 Task: Search one way flight ticket for 5 adults, 2 children, 1 infant in seat and 2 infants on lap in economy from Melbourne: Melbourne Orlando International Airport to Sheridan: Sheridan County Airport on 8-6-2023. Choice of flights is Frontier. Number of bags: 6 checked bags. Price is upto 77000. Outbound departure time preference is 21:15.
Action: Mouse moved to (207, 293)
Screenshot: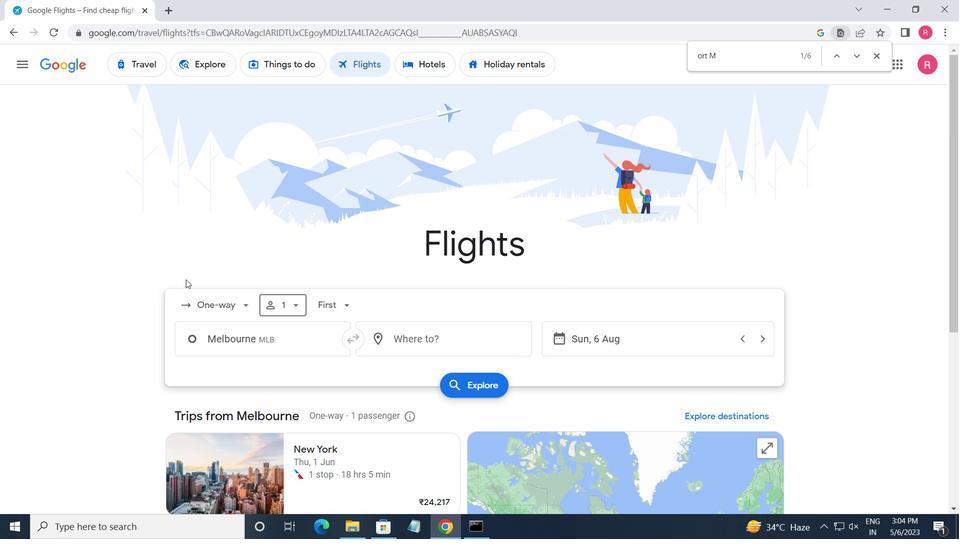 
Action: Mouse pressed left at (207, 293)
Screenshot: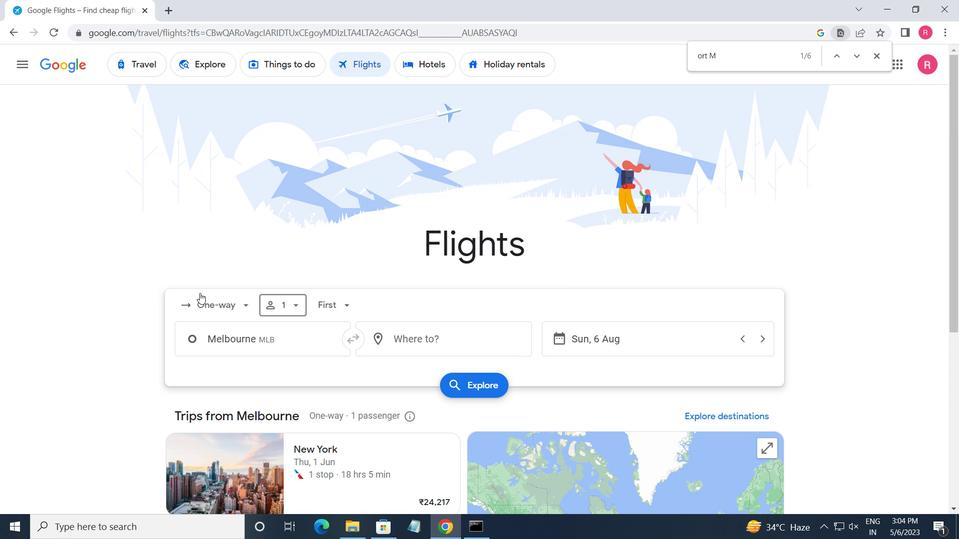 
Action: Mouse moved to (236, 364)
Screenshot: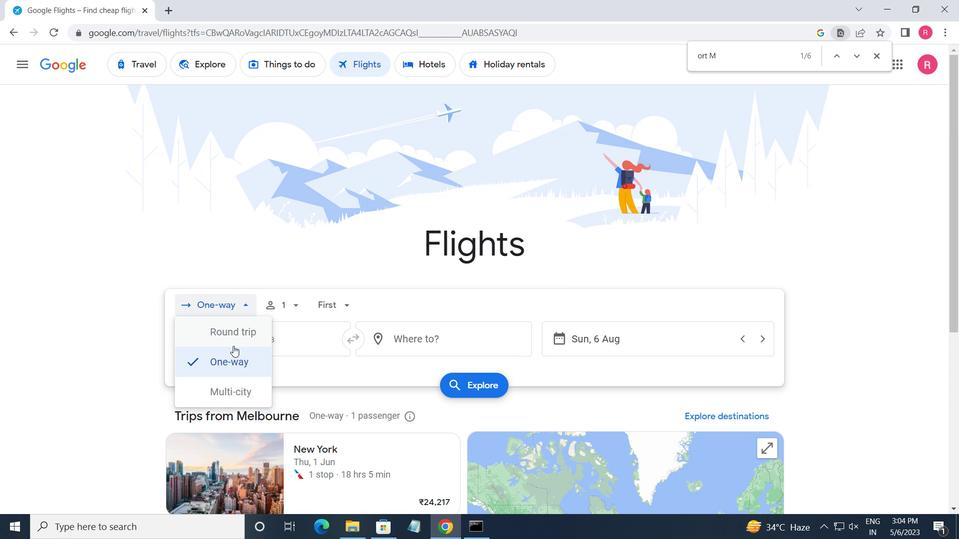 
Action: Mouse pressed left at (236, 364)
Screenshot: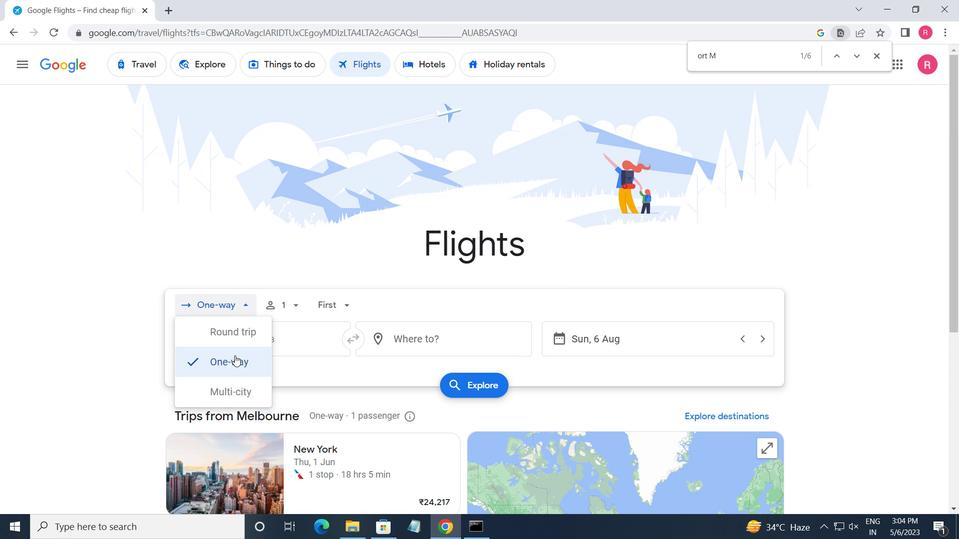 
Action: Mouse moved to (277, 310)
Screenshot: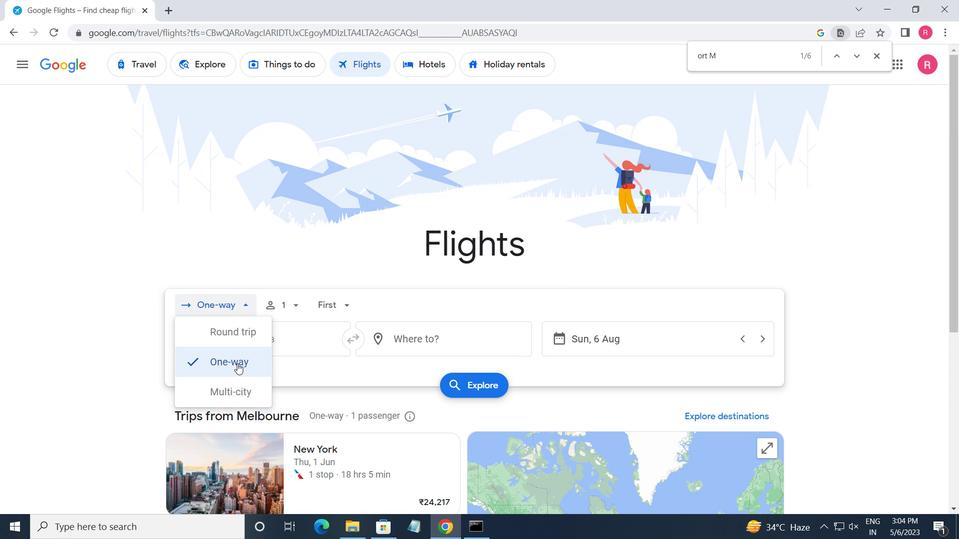 
Action: Mouse pressed left at (277, 310)
Screenshot: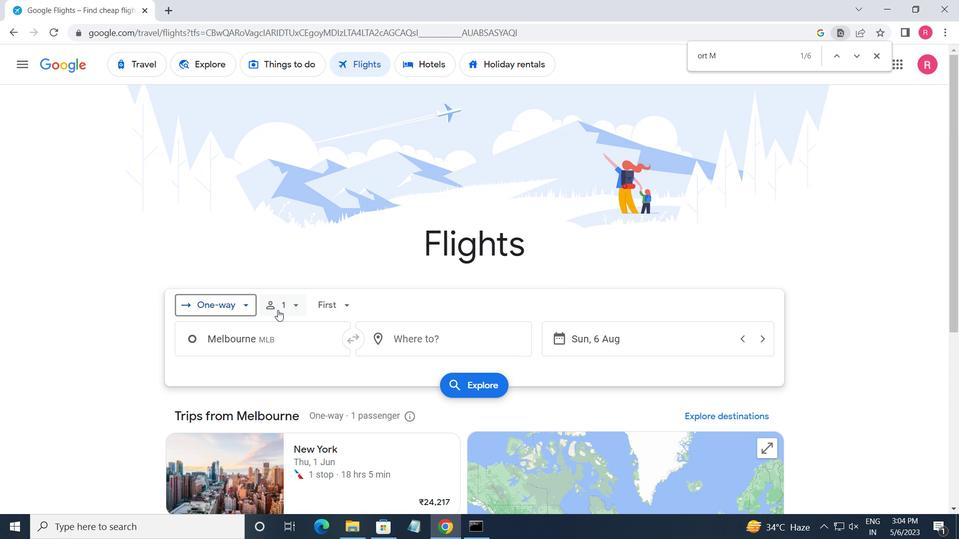 
Action: Mouse moved to (386, 333)
Screenshot: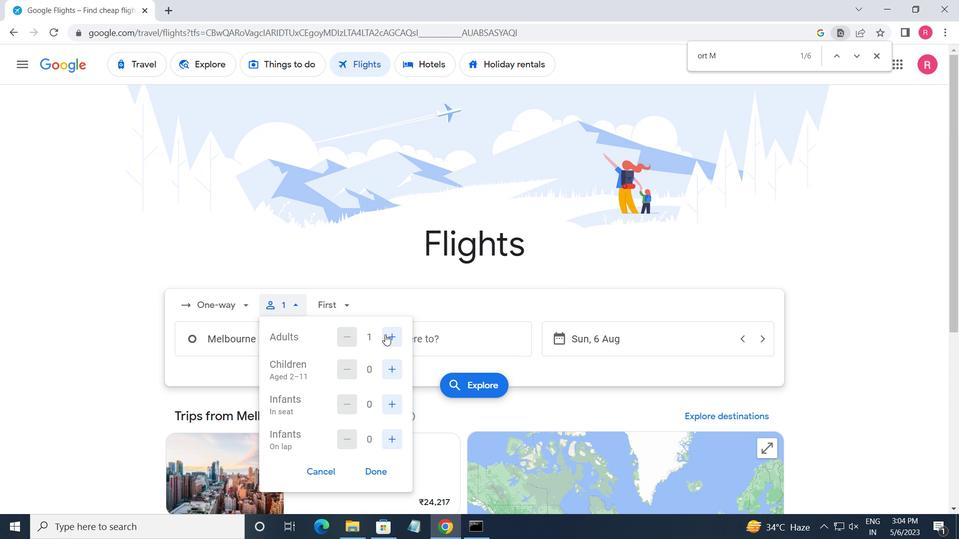 
Action: Mouse pressed left at (386, 333)
Screenshot: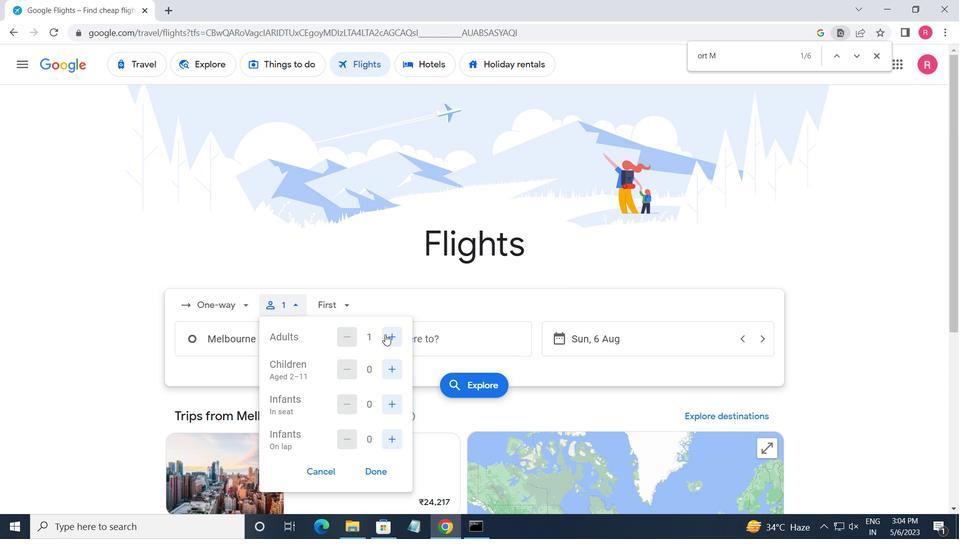 
Action: Mouse pressed left at (386, 333)
Screenshot: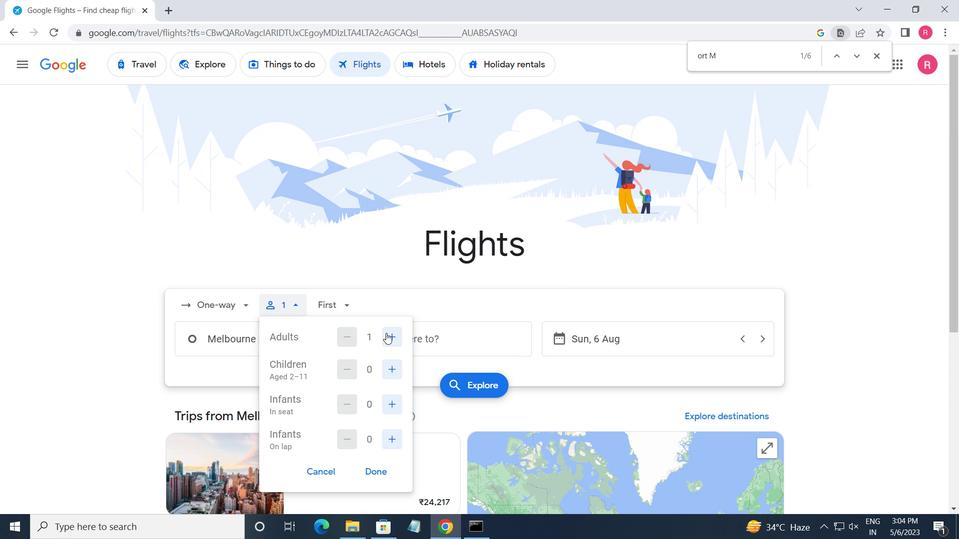 
Action: Mouse pressed left at (386, 333)
Screenshot: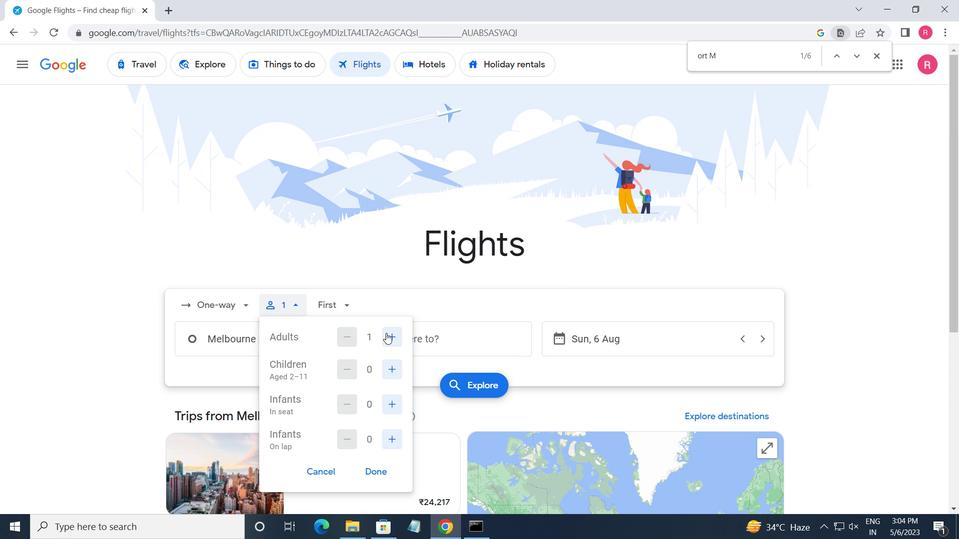 
Action: Mouse moved to (387, 339)
Screenshot: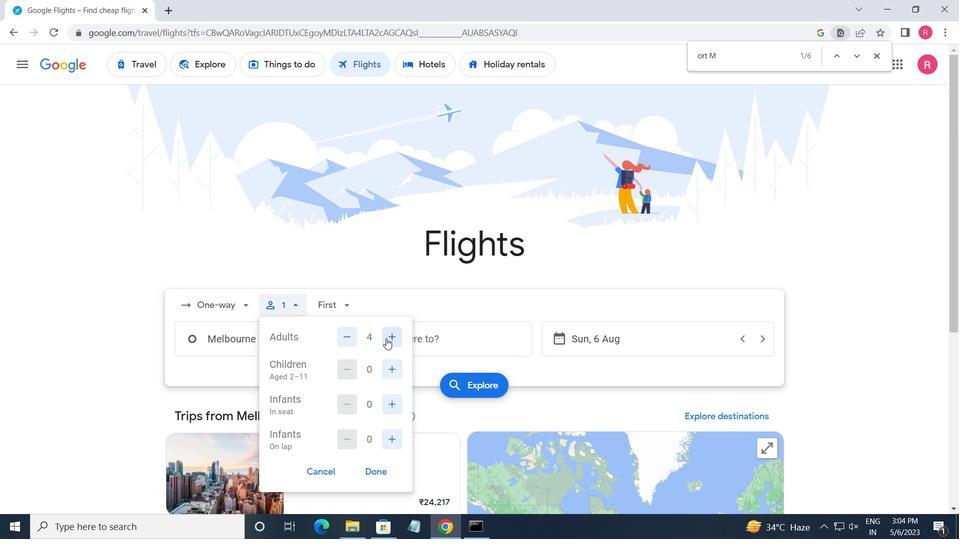 
Action: Mouse pressed left at (387, 339)
Screenshot: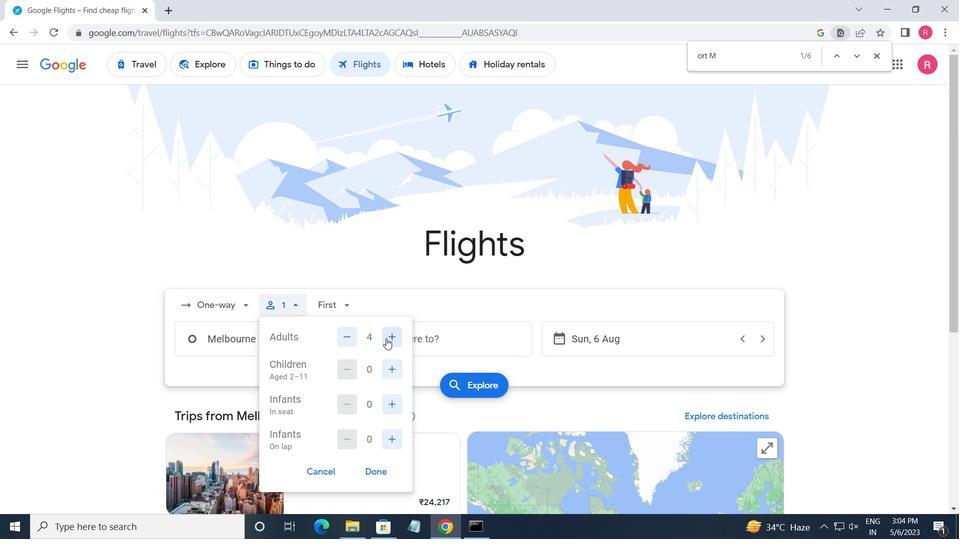 
Action: Mouse moved to (391, 368)
Screenshot: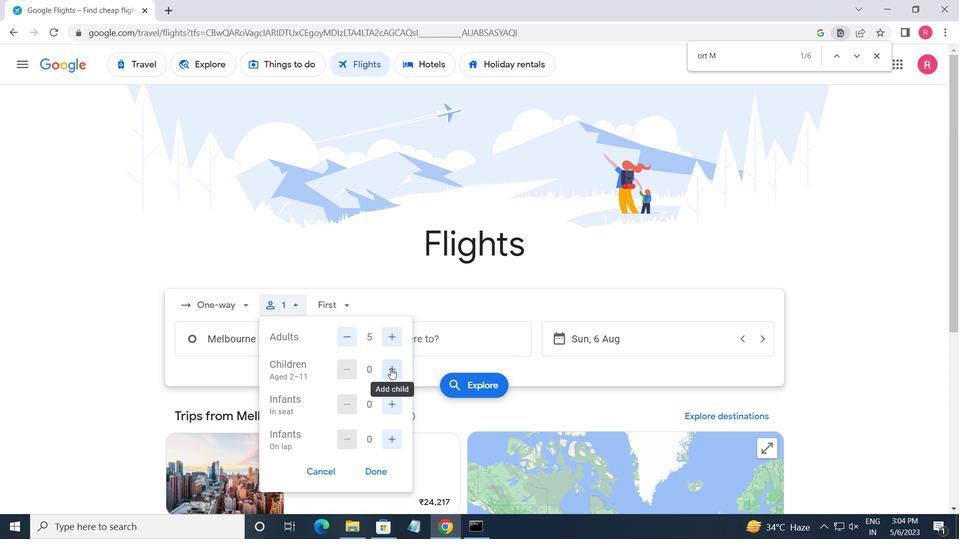 
Action: Mouse pressed left at (391, 368)
Screenshot: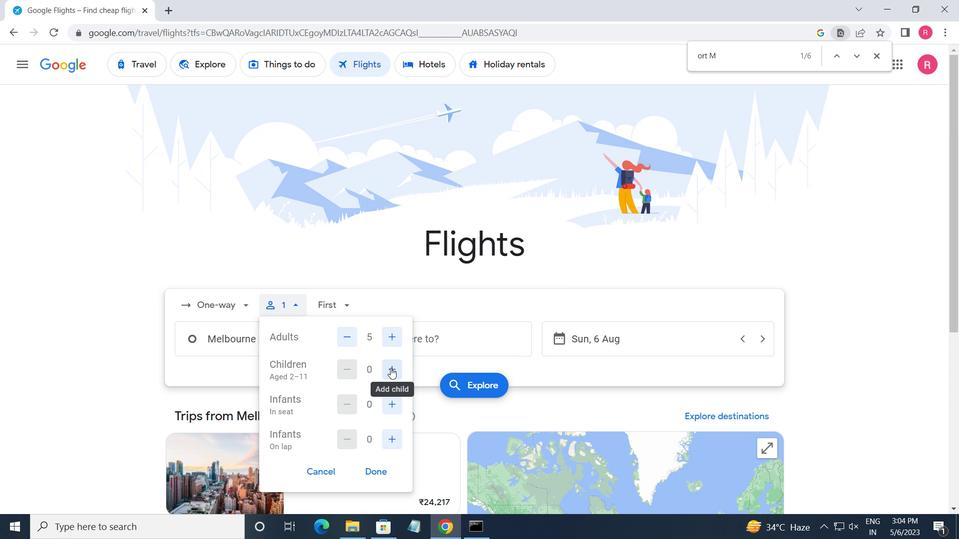 
Action: Mouse pressed left at (391, 368)
Screenshot: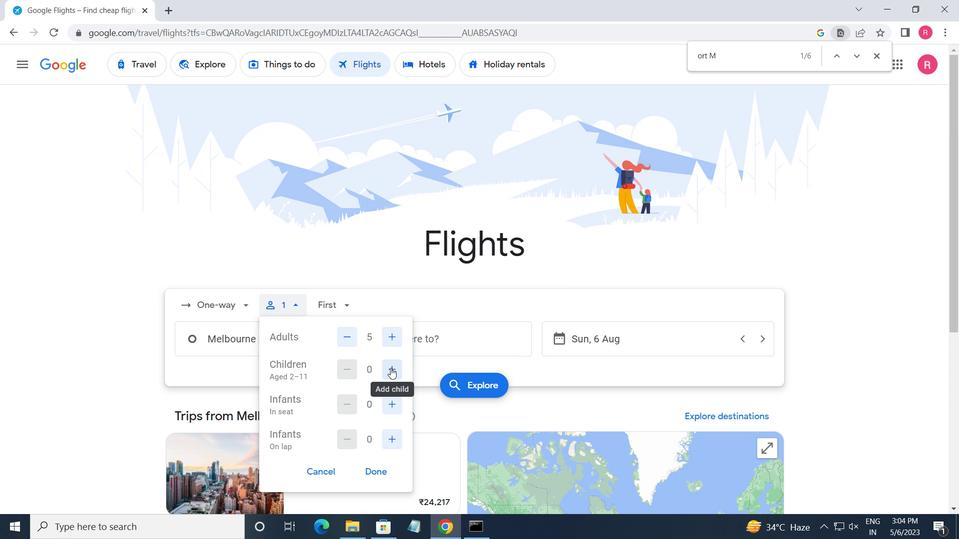 
Action: Mouse moved to (392, 399)
Screenshot: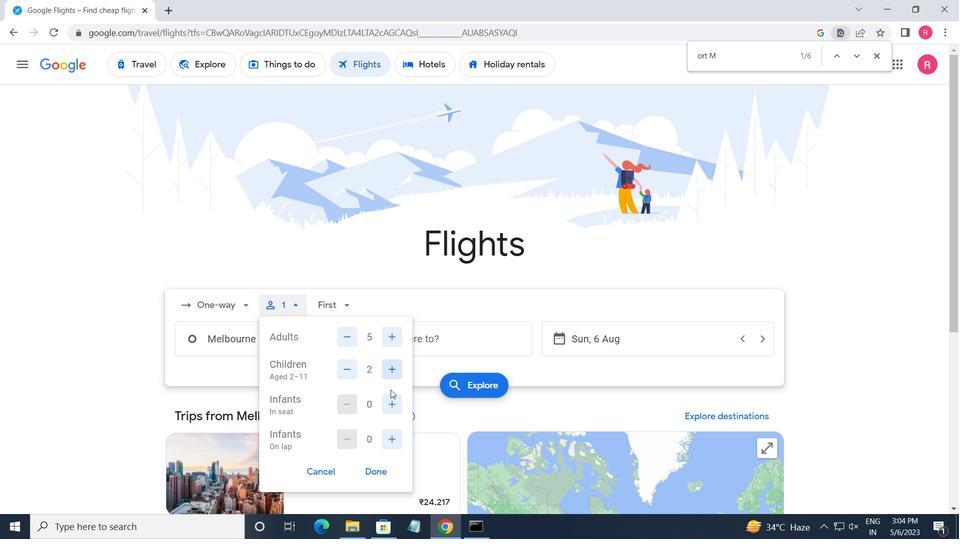 
Action: Mouse pressed left at (392, 399)
Screenshot: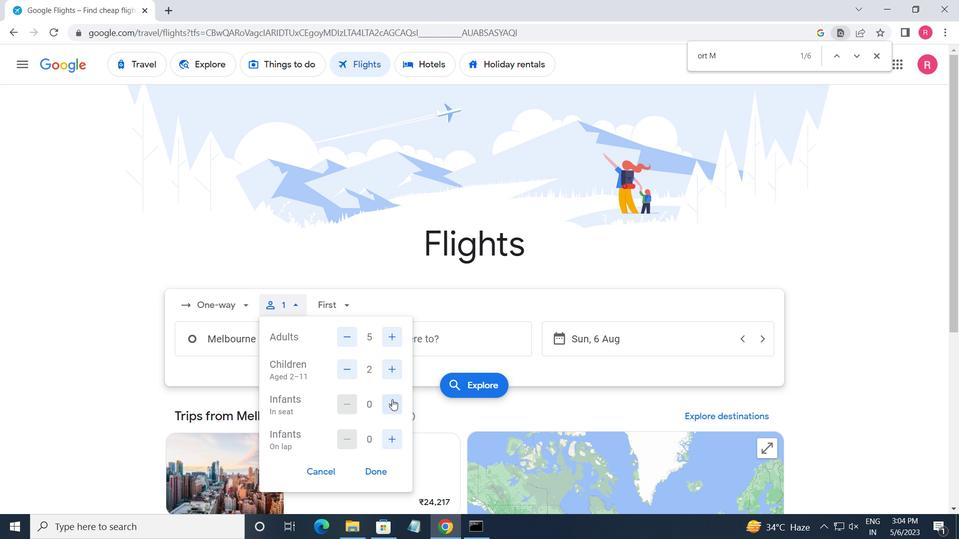 
Action: Mouse moved to (392, 438)
Screenshot: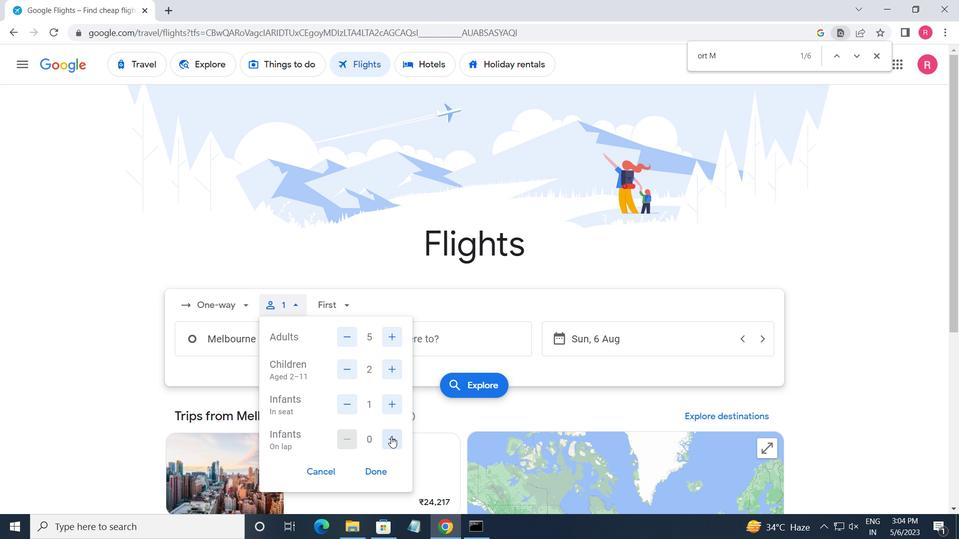 
Action: Mouse pressed left at (392, 438)
Screenshot: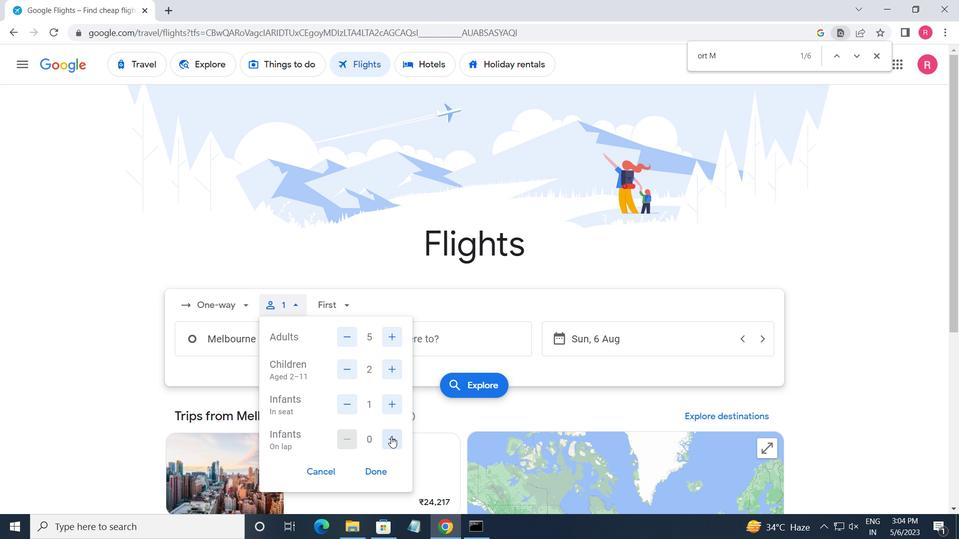 
Action: Mouse moved to (377, 477)
Screenshot: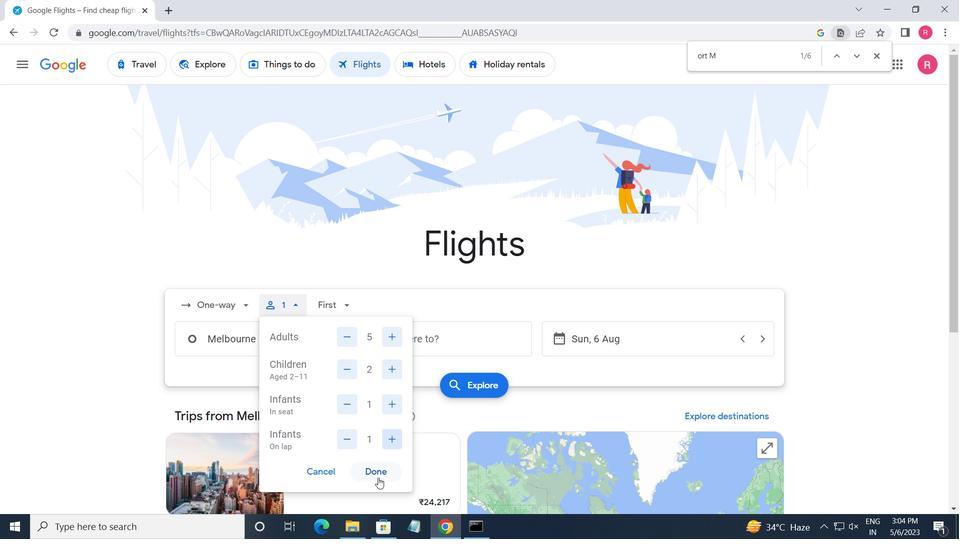 
Action: Mouse pressed left at (377, 477)
Screenshot: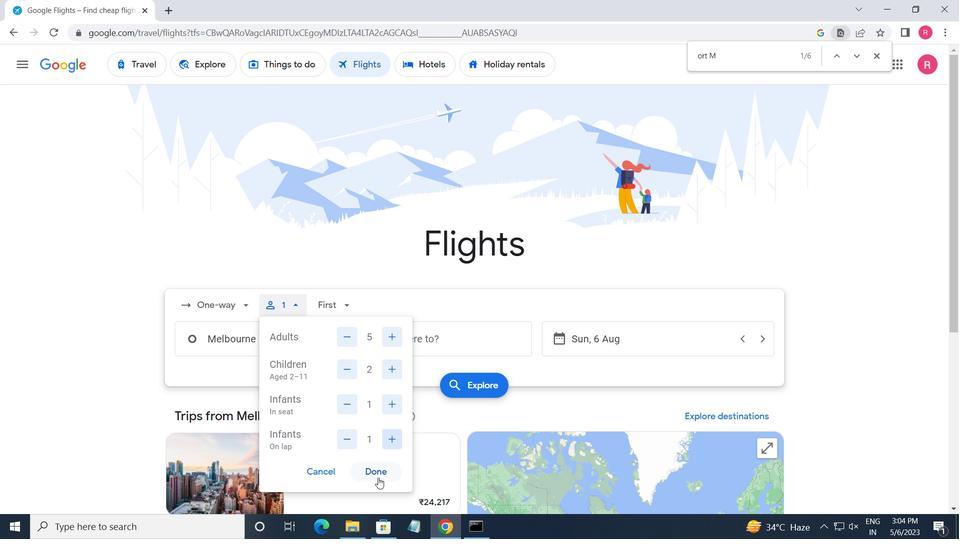 
Action: Mouse moved to (332, 311)
Screenshot: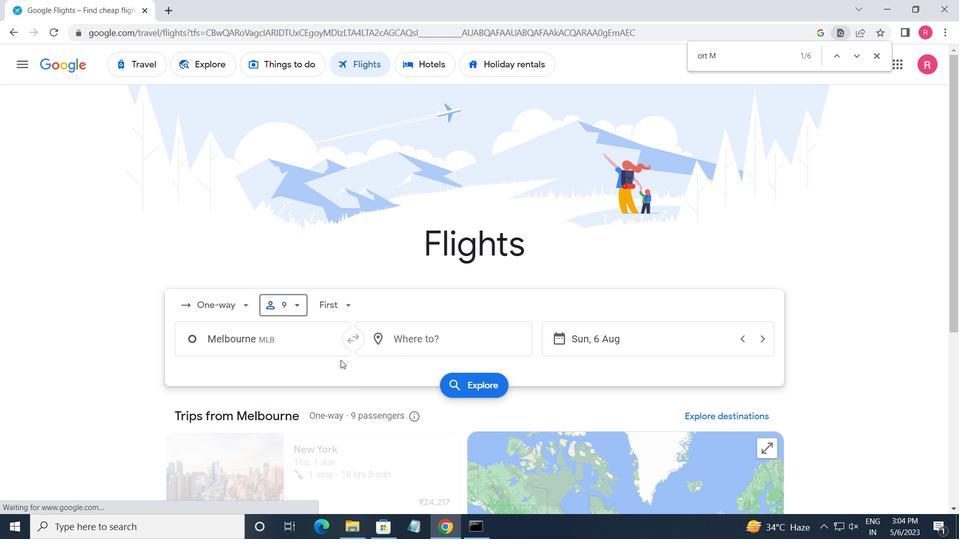
Action: Mouse pressed left at (332, 311)
Screenshot: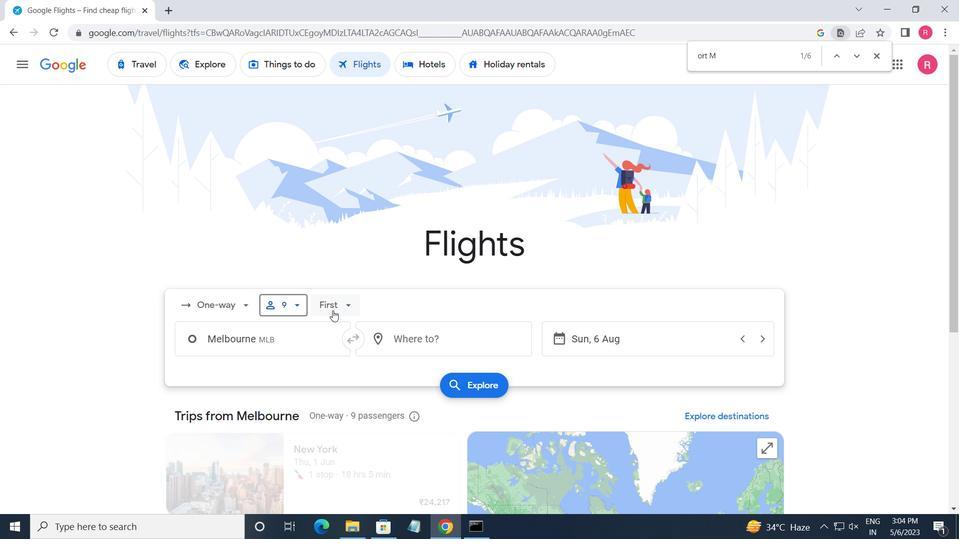 
Action: Mouse moved to (370, 340)
Screenshot: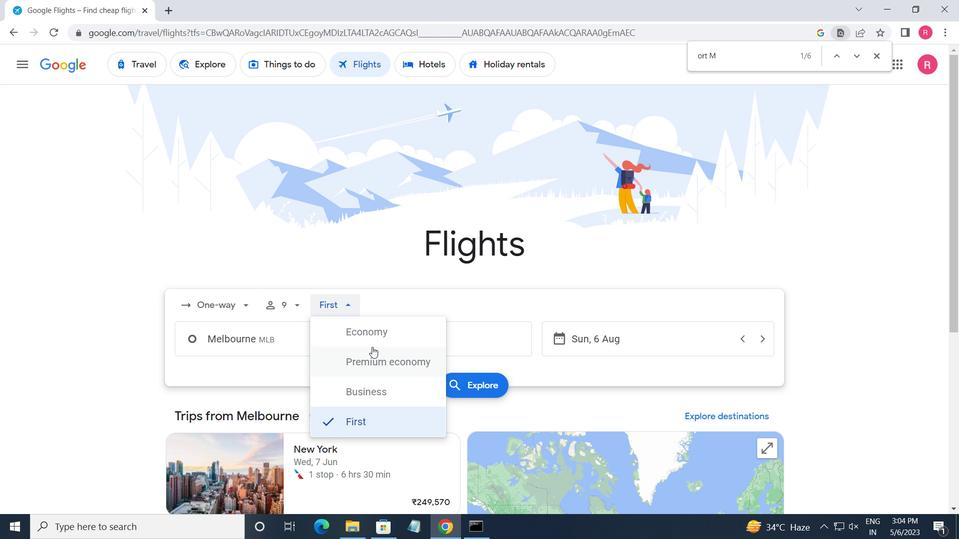 
Action: Mouse pressed left at (370, 340)
Screenshot: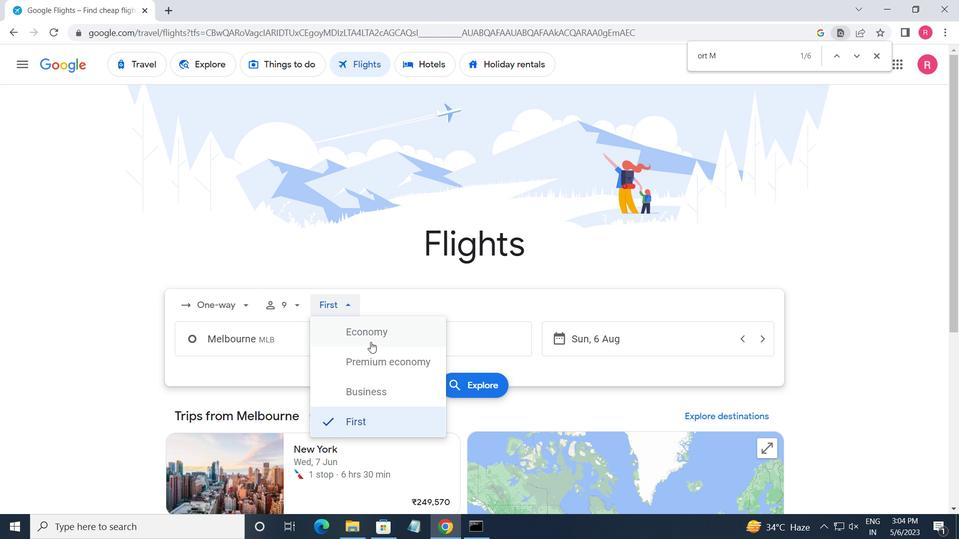 
Action: Mouse moved to (311, 347)
Screenshot: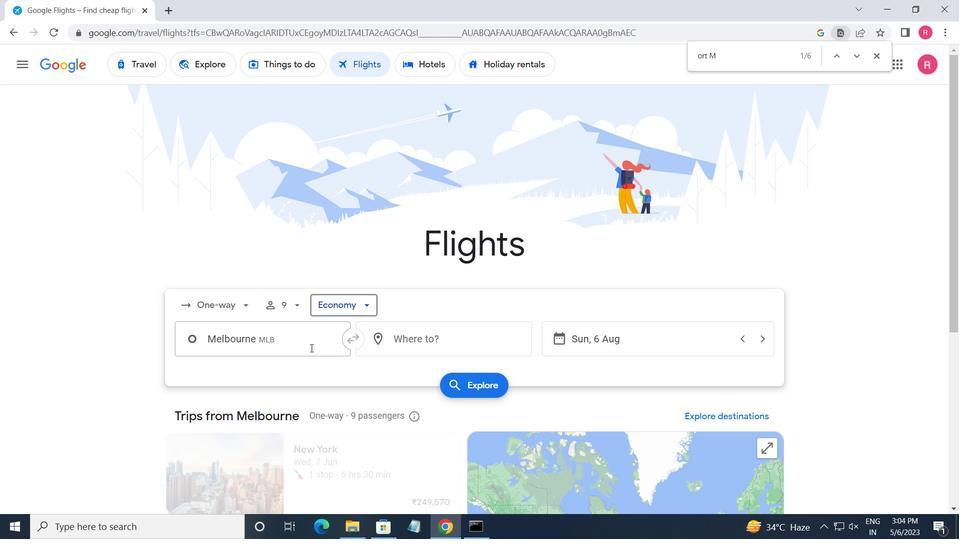 
Action: Mouse pressed left at (311, 347)
Screenshot: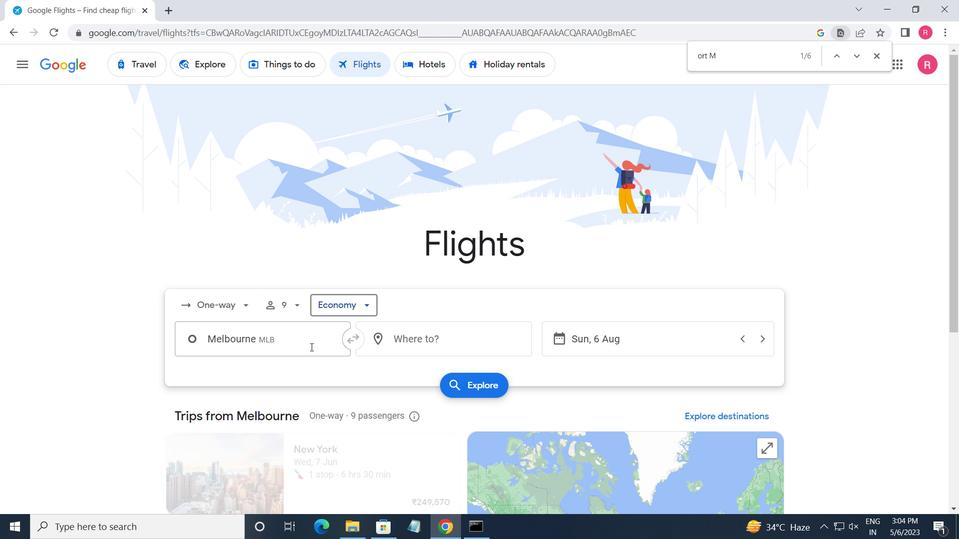 
Action: Key pressed <Key.shift_r><Key.shift_r><Key.shift_r><Key.shift_r><Key.shift_r><Key.shift_r><Key.shift_r><Key.shift_r><Key.shift_r><Key.shift_r><Key.shift_r><Key.shift_r><Key.shift_r><Key.shift_r><Key.shift_r><Key.shift_r><Key.shift_r><Key.shift_r><Key.shift_r><Key.shift_r><Key.shift_r><Key.shift_r><Key.shift_r><Key.shift_r>Melbourne<Key.space><Key.shift_r>O
Screenshot: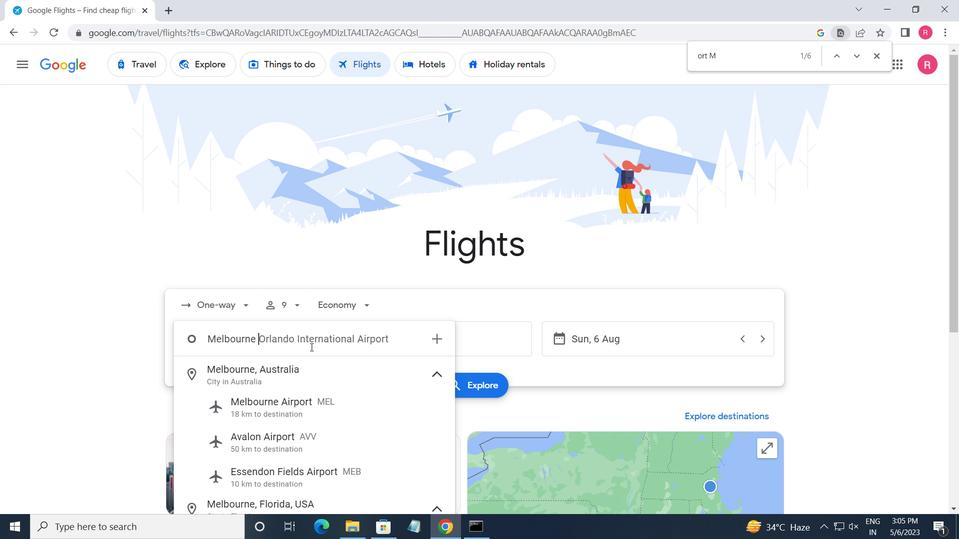 
Action: Mouse moved to (296, 373)
Screenshot: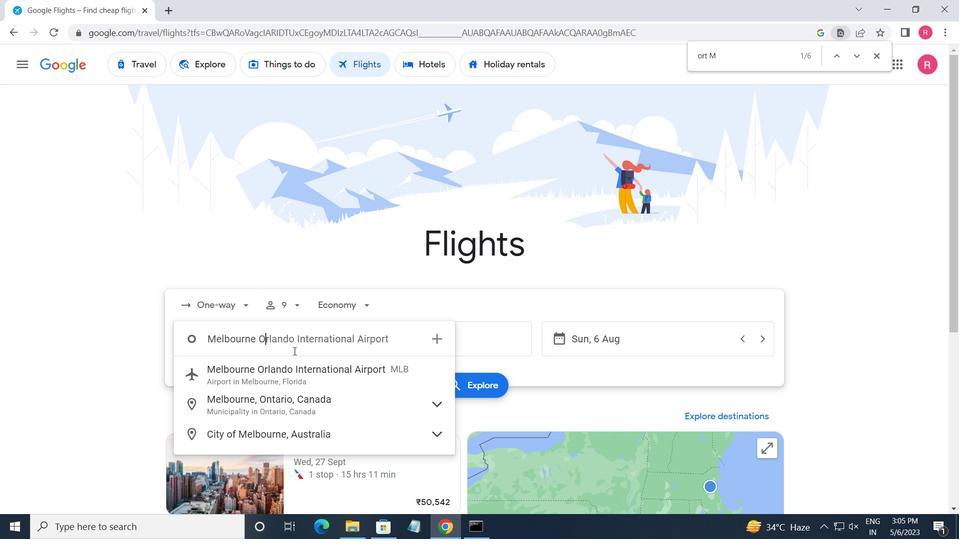 
Action: Mouse pressed left at (296, 373)
Screenshot: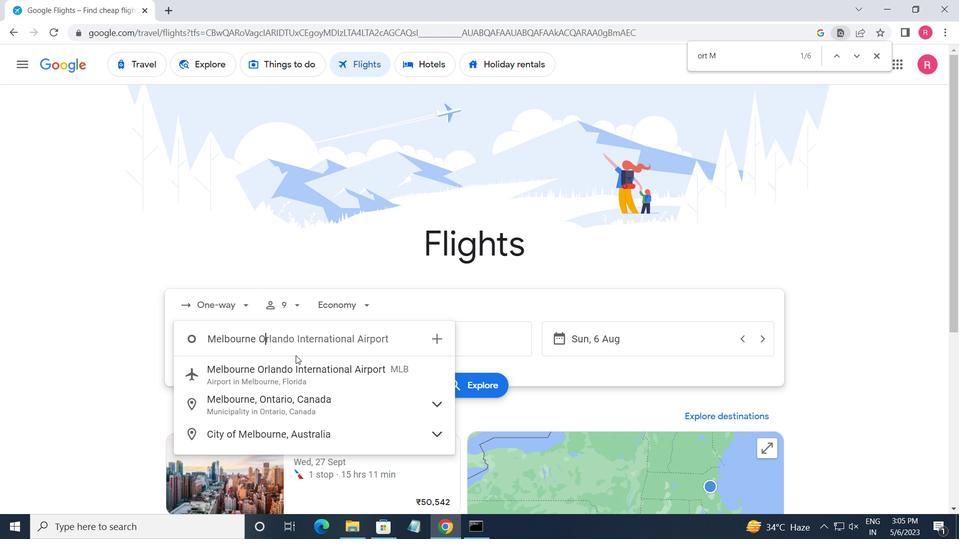 
Action: Mouse moved to (463, 344)
Screenshot: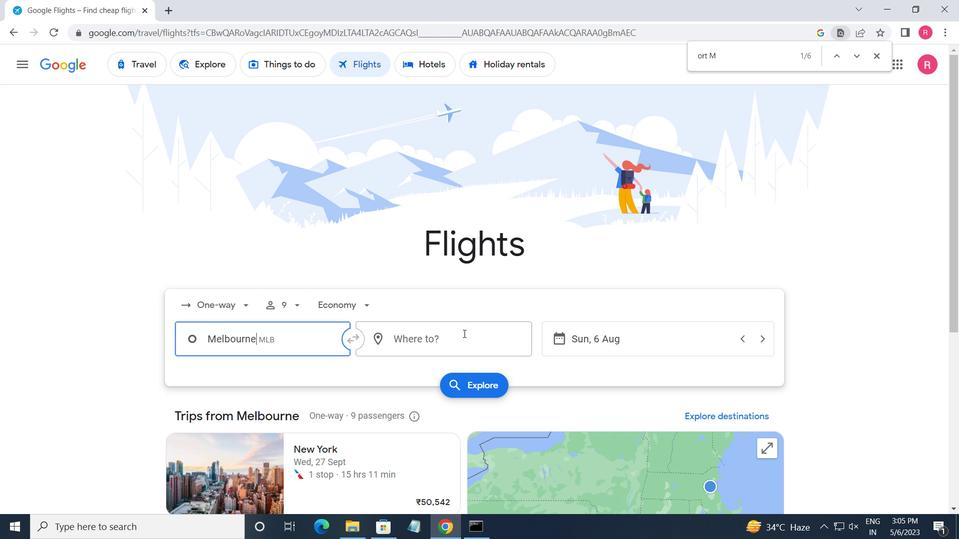 
Action: Mouse pressed left at (463, 344)
Screenshot: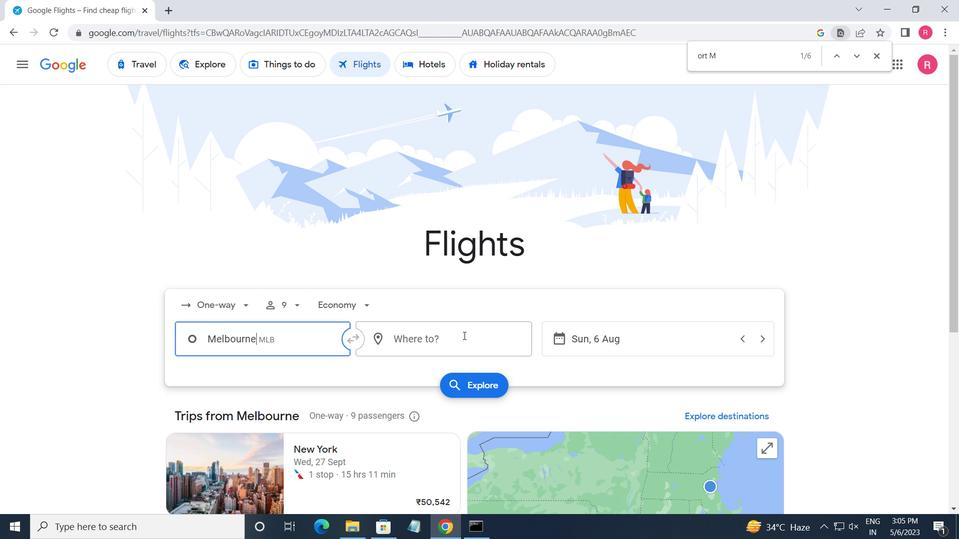 
Action: Mouse moved to (500, 346)
Screenshot: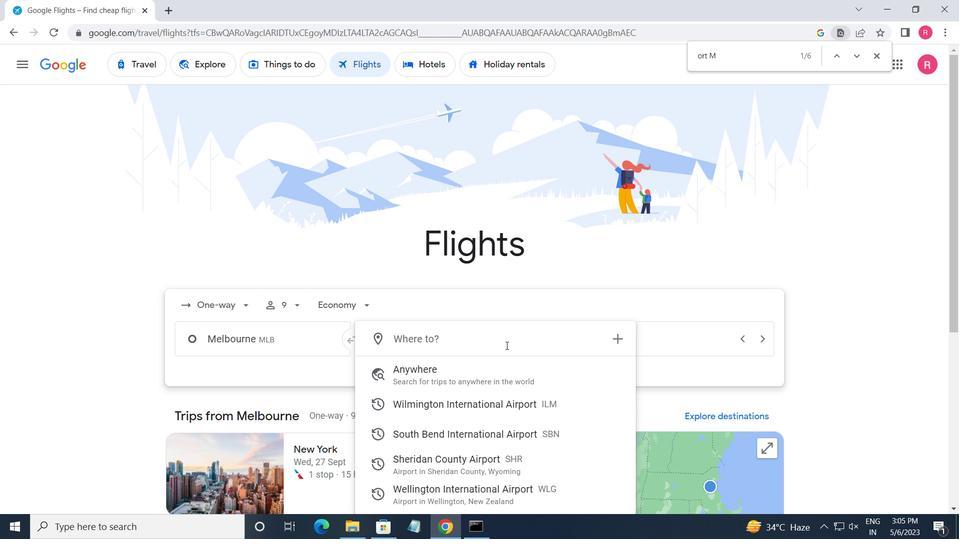 
Action: Key pressed <Key.shift>SHR<Key.backspace>ERIDAN
Screenshot: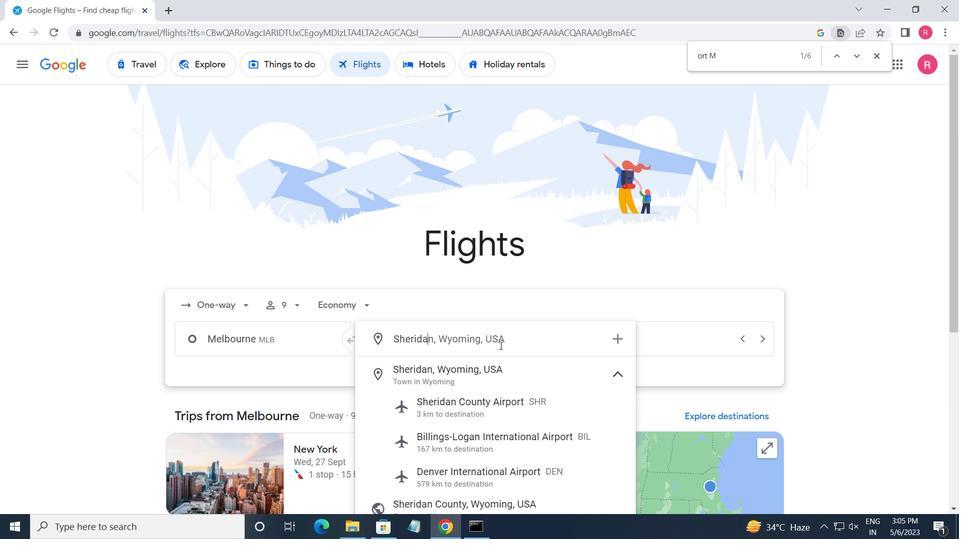 
Action: Mouse moved to (474, 396)
Screenshot: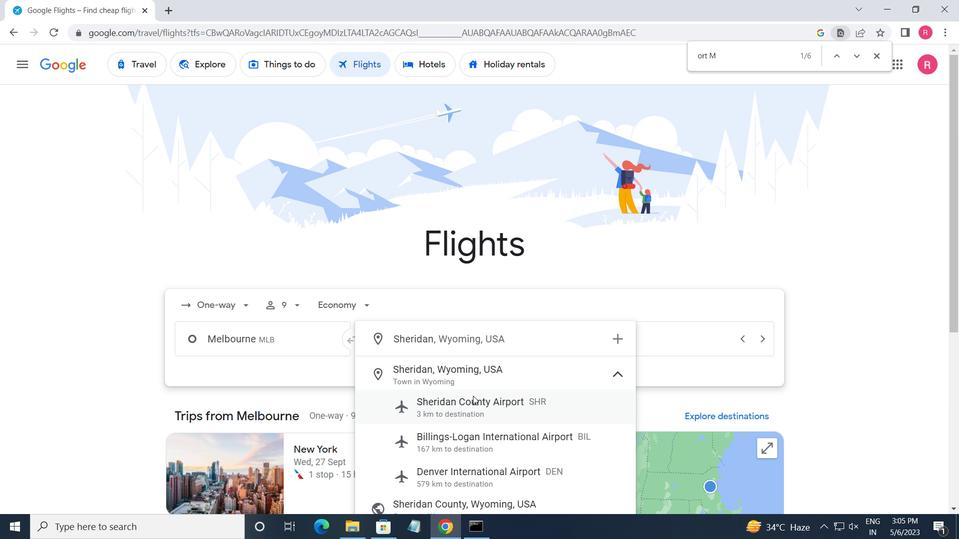 
Action: Mouse pressed left at (474, 396)
Screenshot: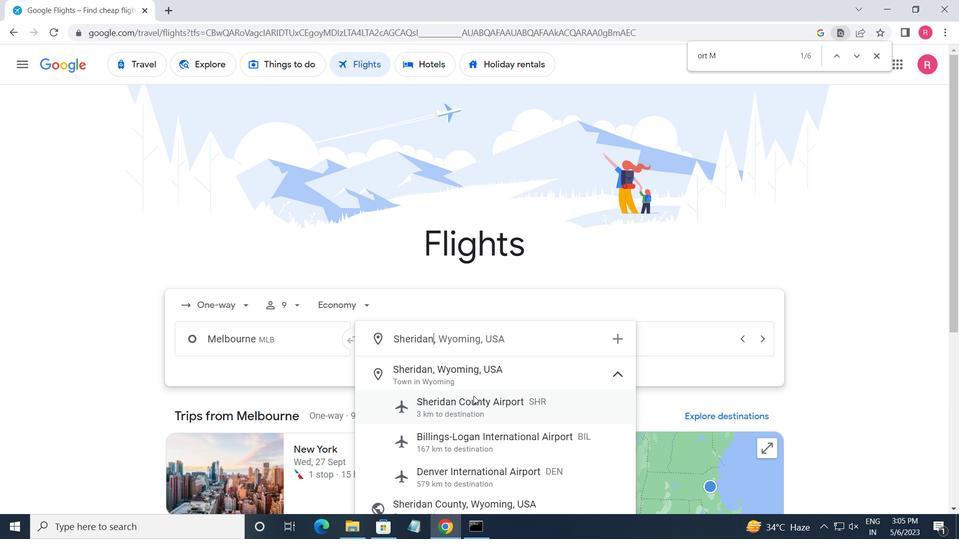 
Action: Mouse moved to (619, 346)
Screenshot: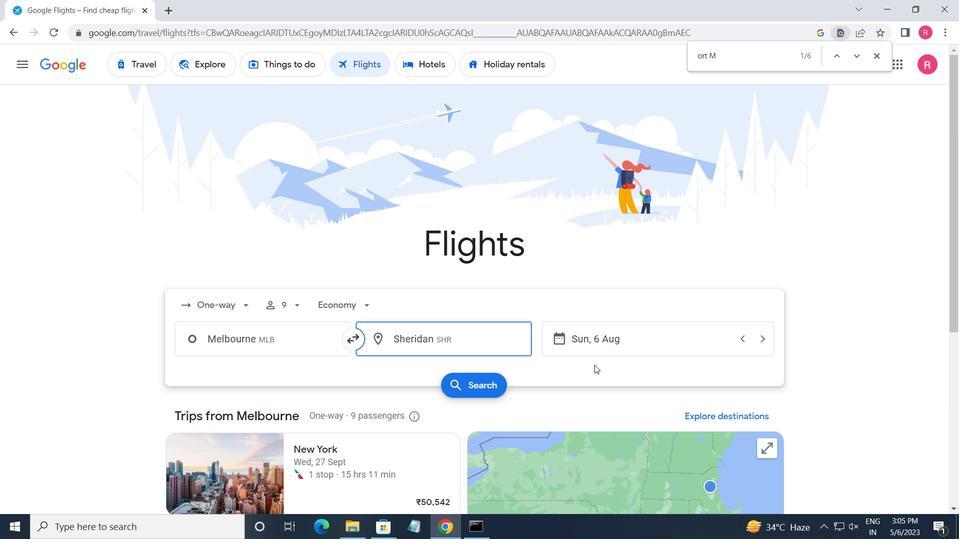 
Action: Mouse pressed left at (619, 346)
Screenshot: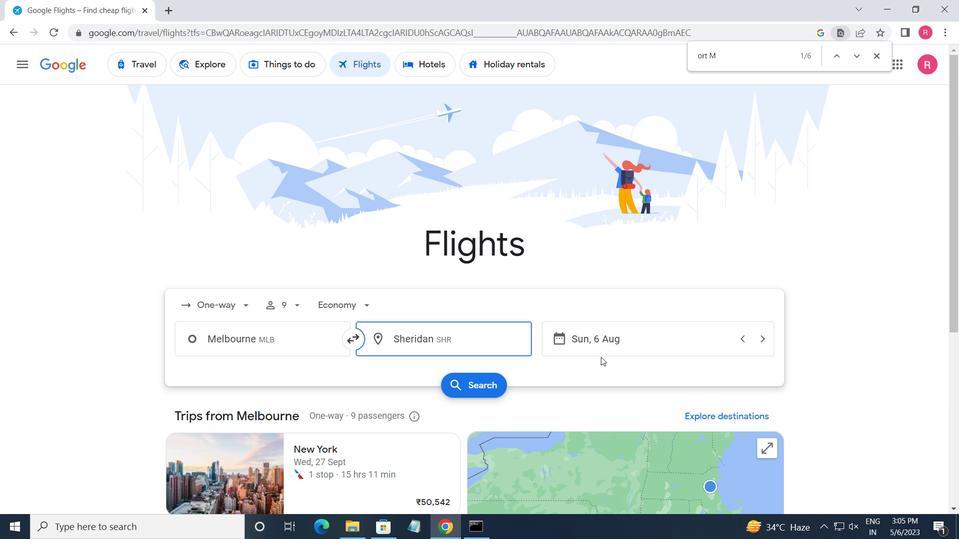 
Action: Mouse moved to (329, 320)
Screenshot: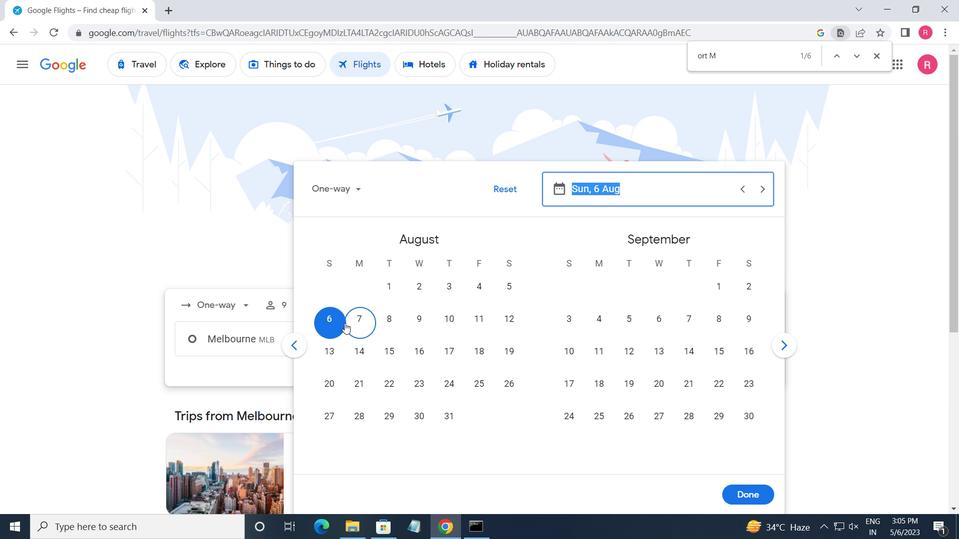 
Action: Mouse pressed left at (329, 320)
Screenshot: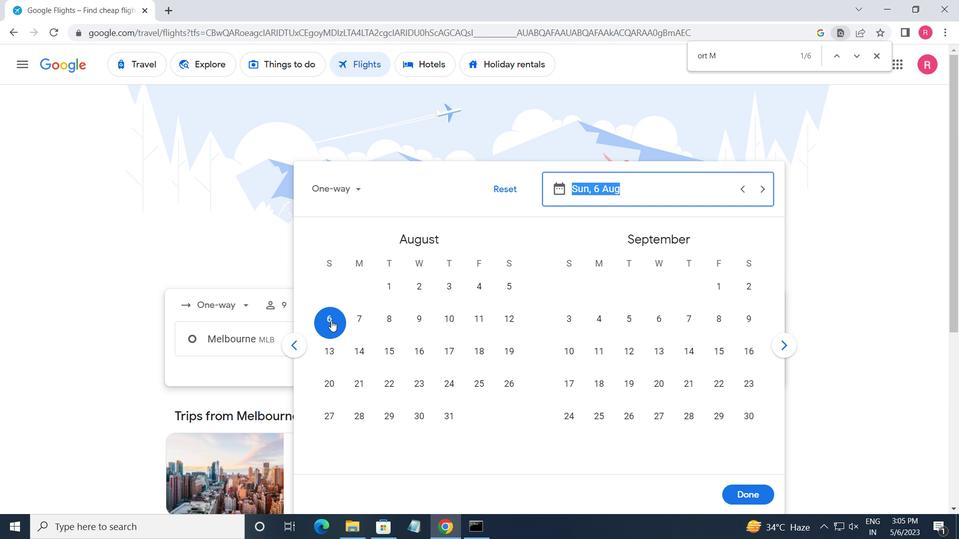 
Action: Mouse moved to (740, 492)
Screenshot: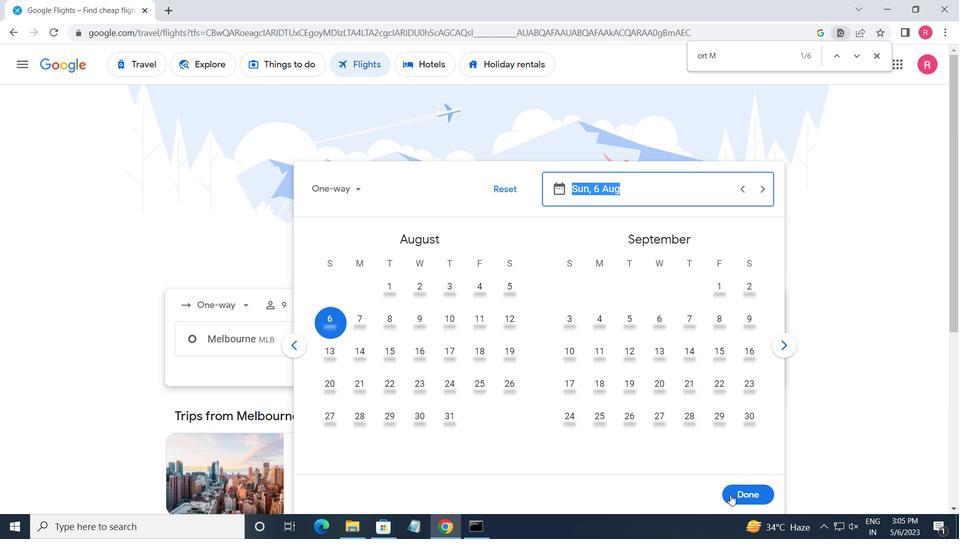 
Action: Mouse pressed left at (740, 492)
Screenshot: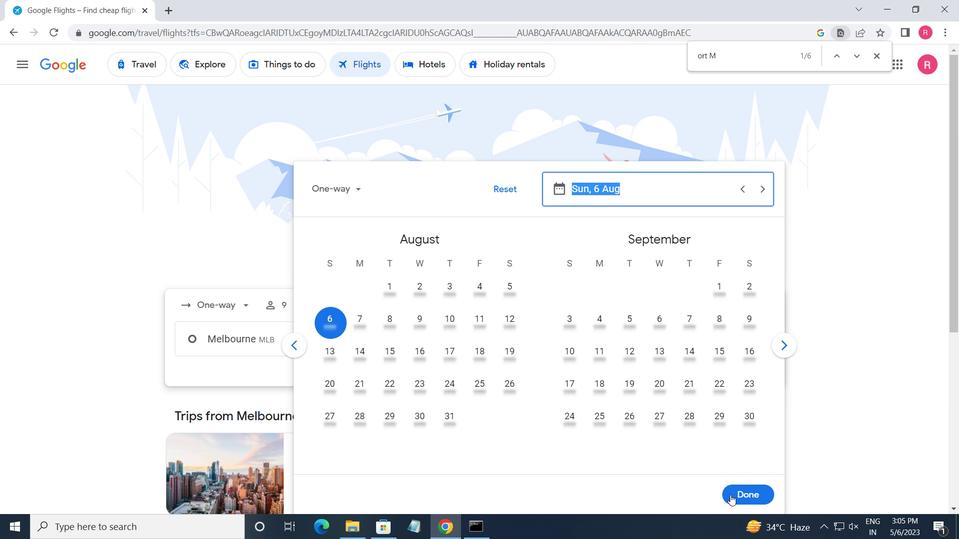 
Action: Mouse moved to (465, 394)
Screenshot: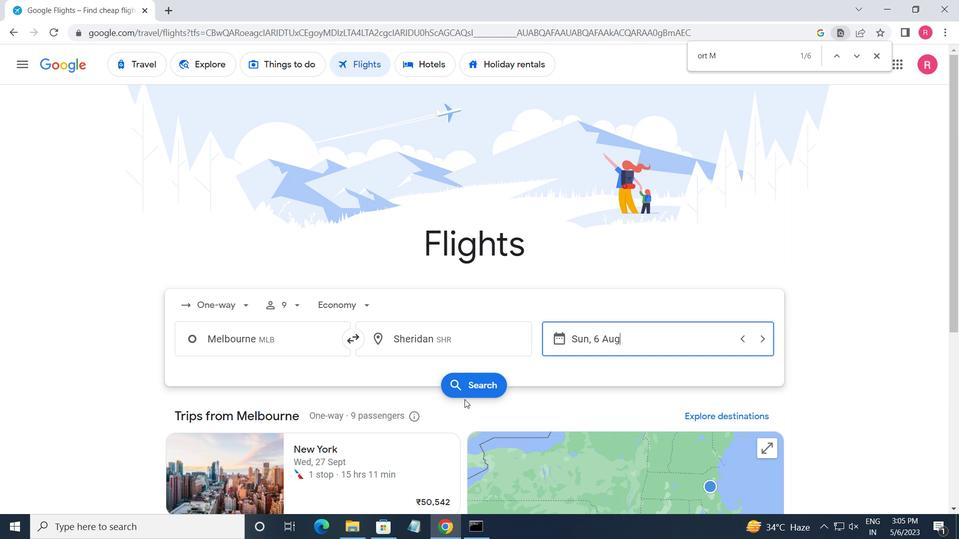 
Action: Mouse pressed left at (465, 394)
Screenshot: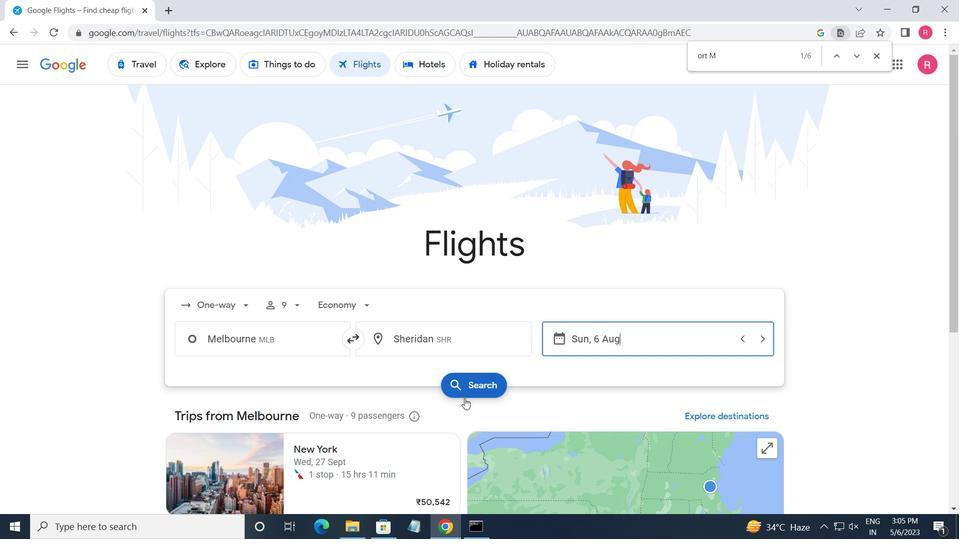 
Action: Mouse moved to (200, 187)
Screenshot: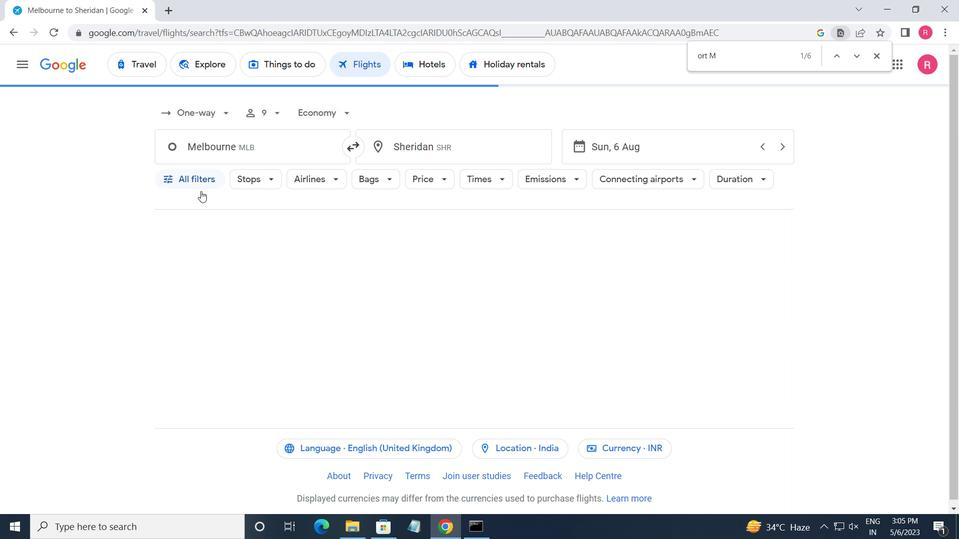 
Action: Mouse pressed left at (200, 187)
Screenshot: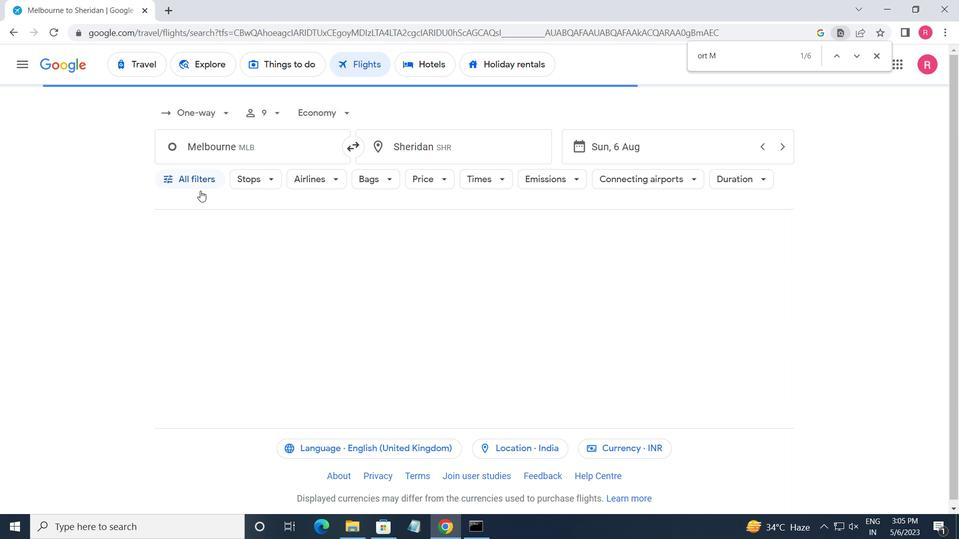 
Action: Mouse moved to (287, 377)
Screenshot: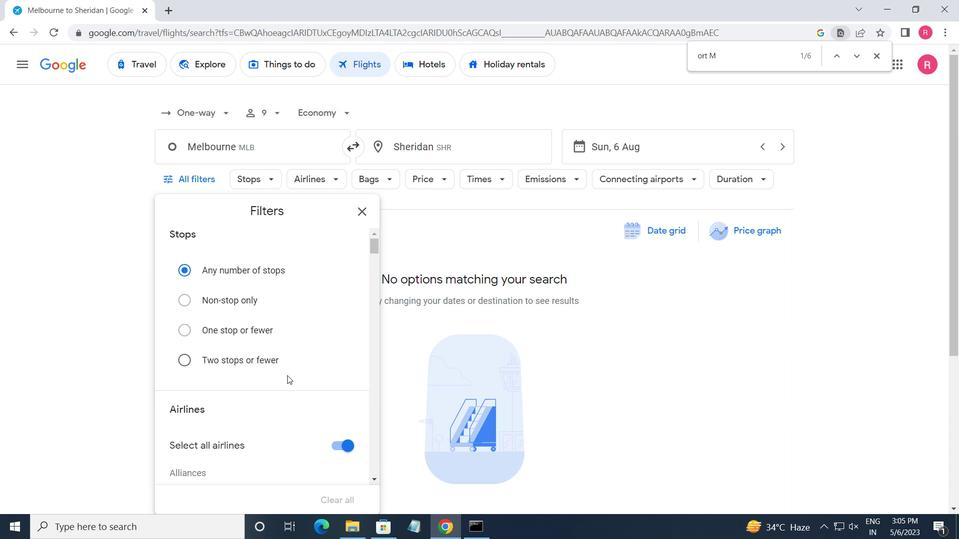 
Action: Mouse scrolled (287, 377) with delta (0, 0)
Screenshot: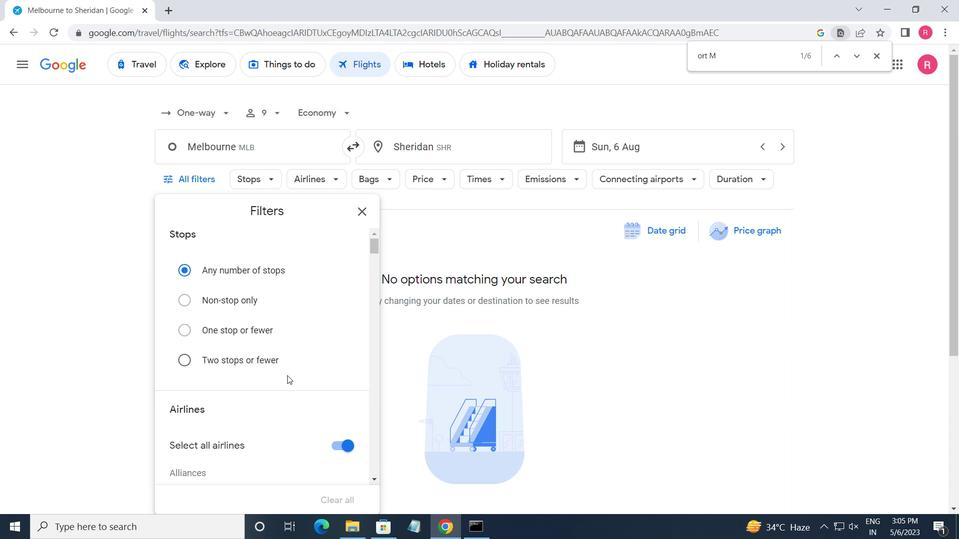 
Action: Mouse scrolled (287, 377) with delta (0, 0)
Screenshot: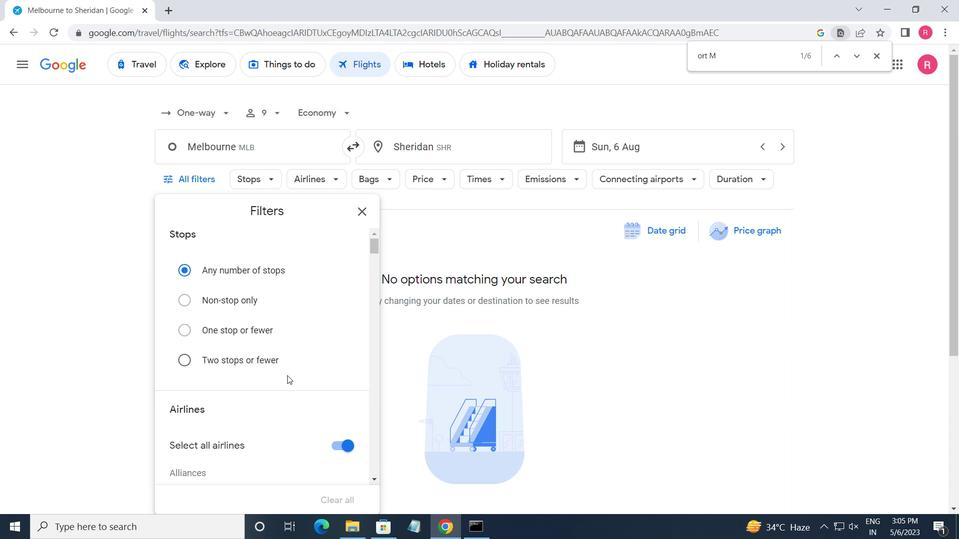 
Action: Mouse scrolled (287, 377) with delta (0, 0)
Screenshot: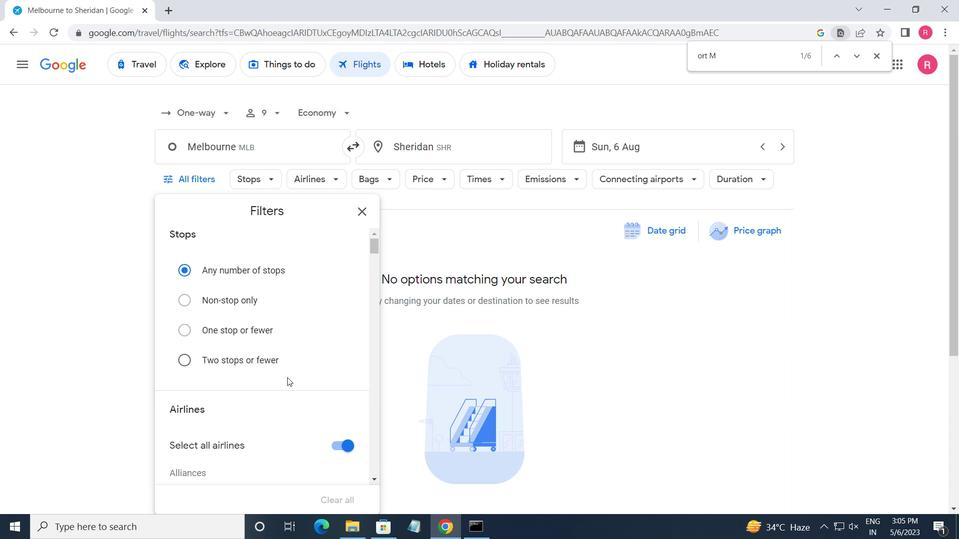 
Action: Mouse scrolled (287, 377) with delta (0, 0)
Screenshot: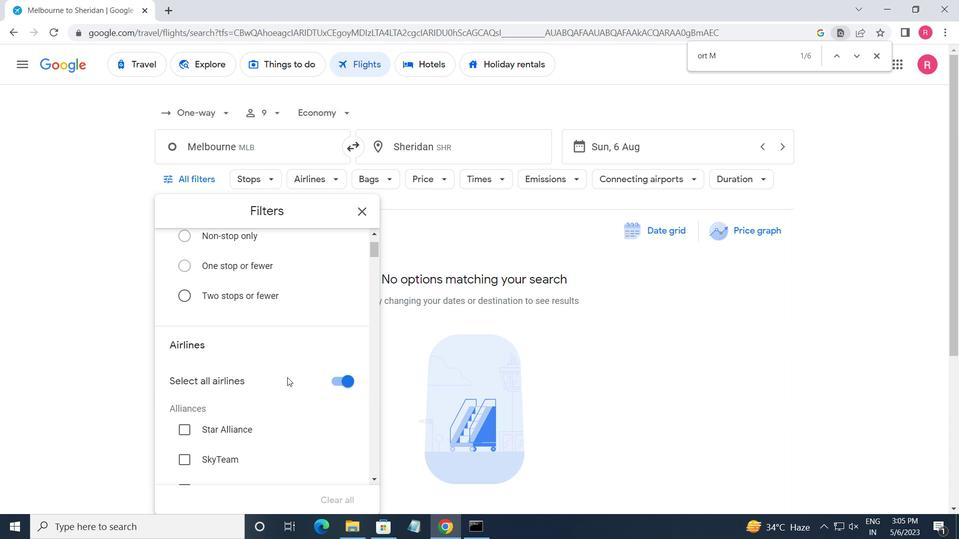 
Action: Mouse scrolled (287, 377) with delta (0, 0)
Screenshot: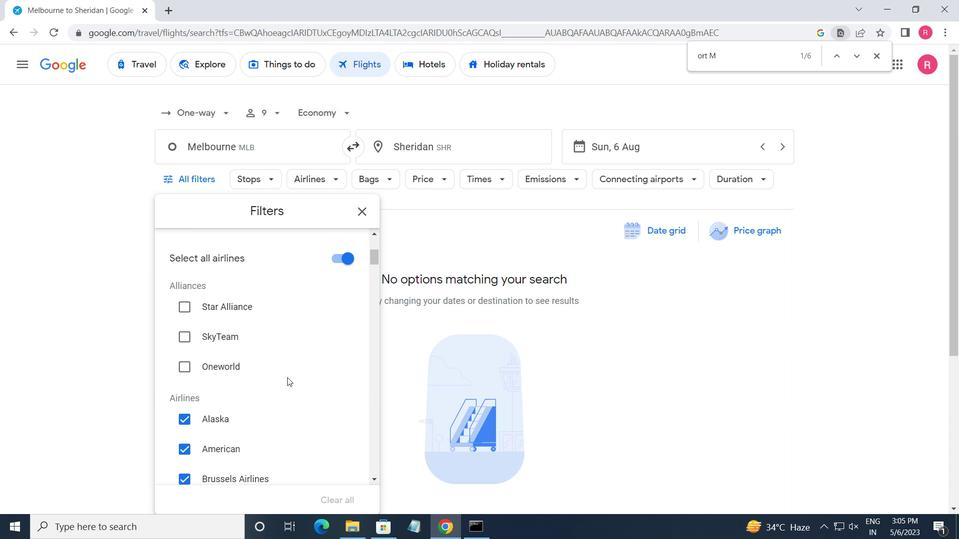 
Action: Mouse scrolled (287, 377) with delta (0, 0)
Screenshot: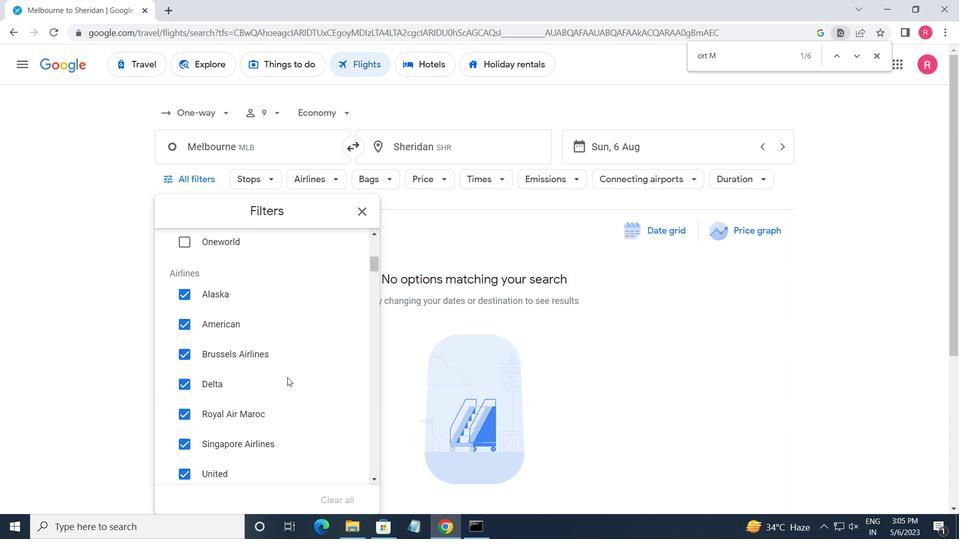 
Action: Mouse moved to (289, 379)
Screenshot: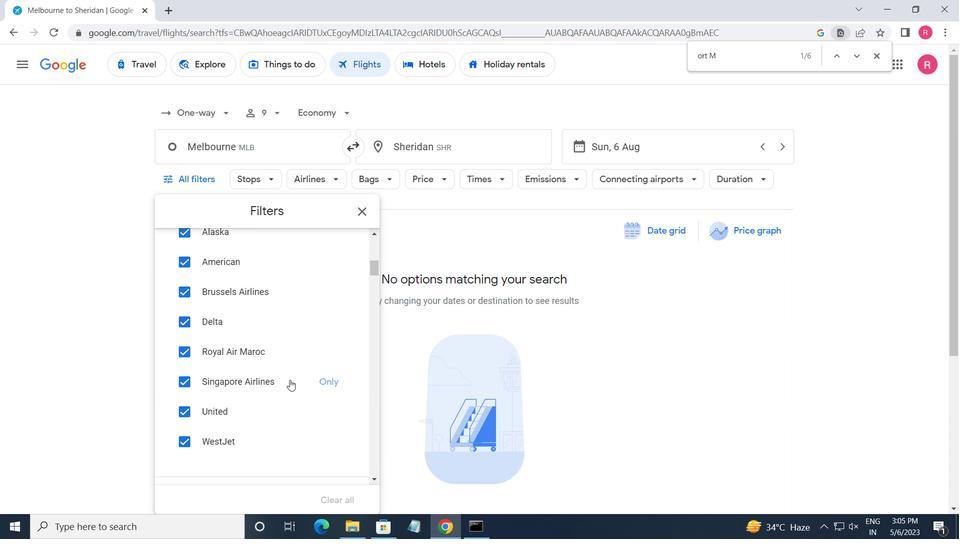 
Action: Mouse scrolled (289, 380) with delta (0, 0)
Screenshot: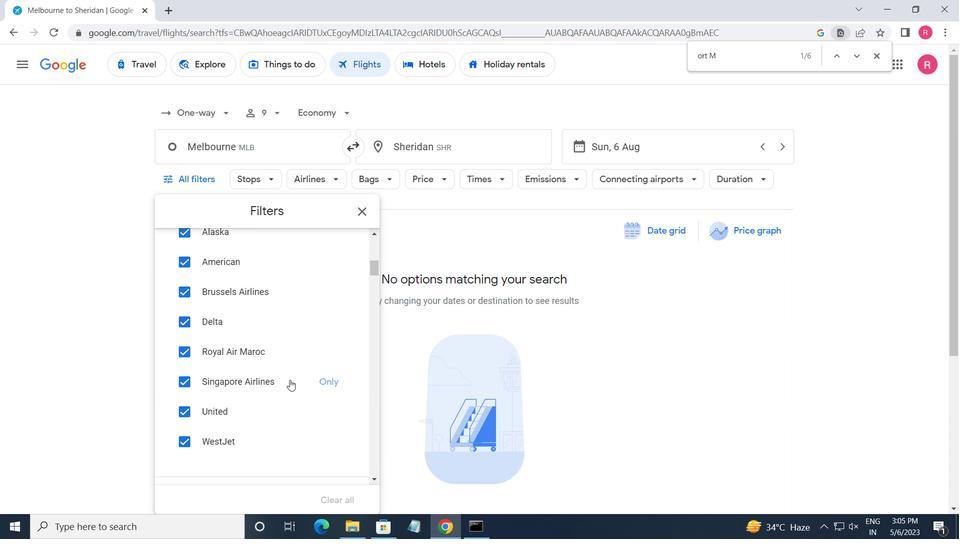 
Action: Mouse moved to (289, 379)
Screenshot: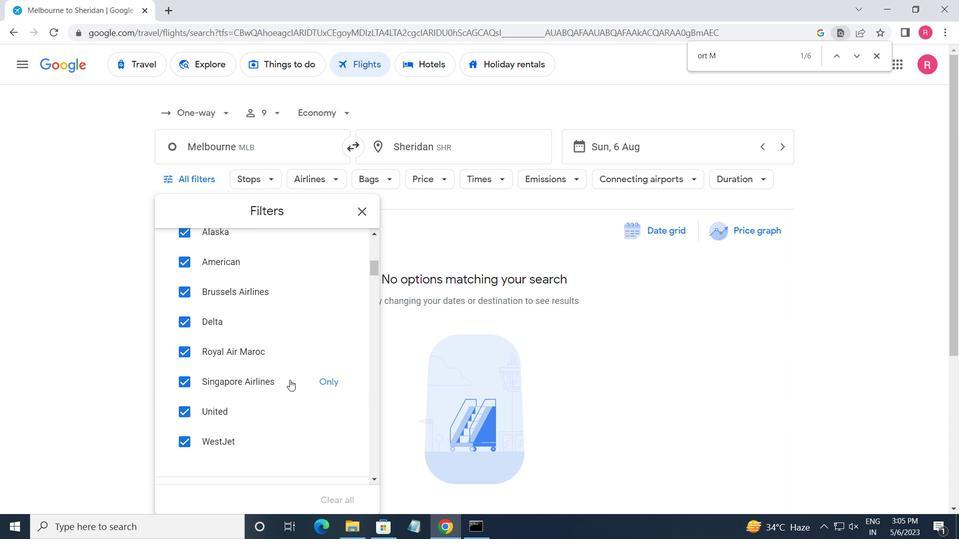 
Action: Mouse scrolled (289, 379) with delta (0, 0)
Screenshot: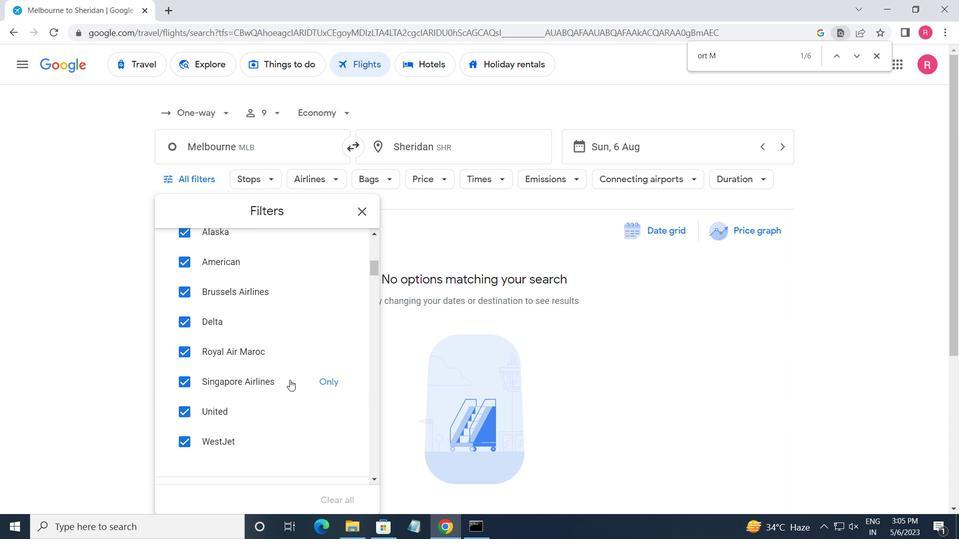 
Action: Mouse scrolled (289, 379) with delta (0, 0)
Screenshot: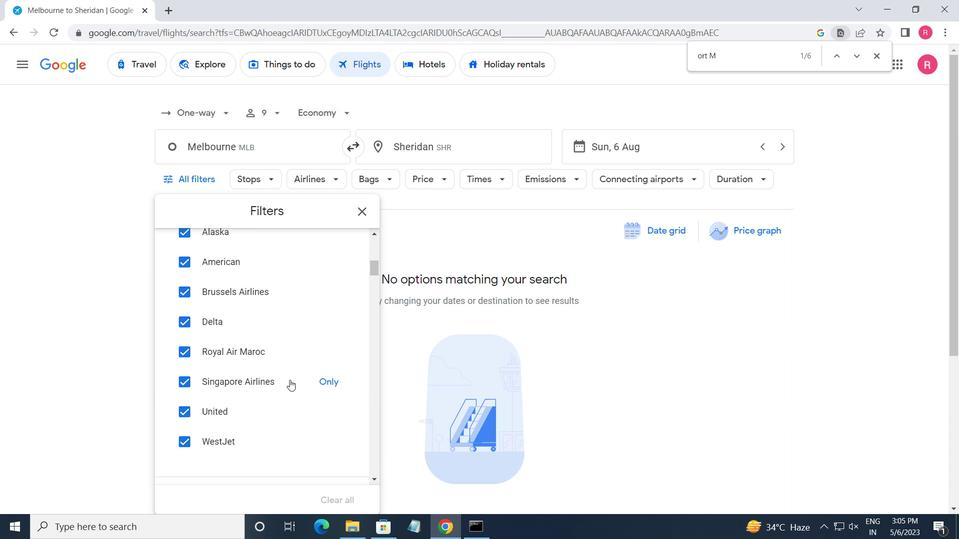 
Action: Mouse scrolled (289, 379) with delta (0, 0)
Screenshot: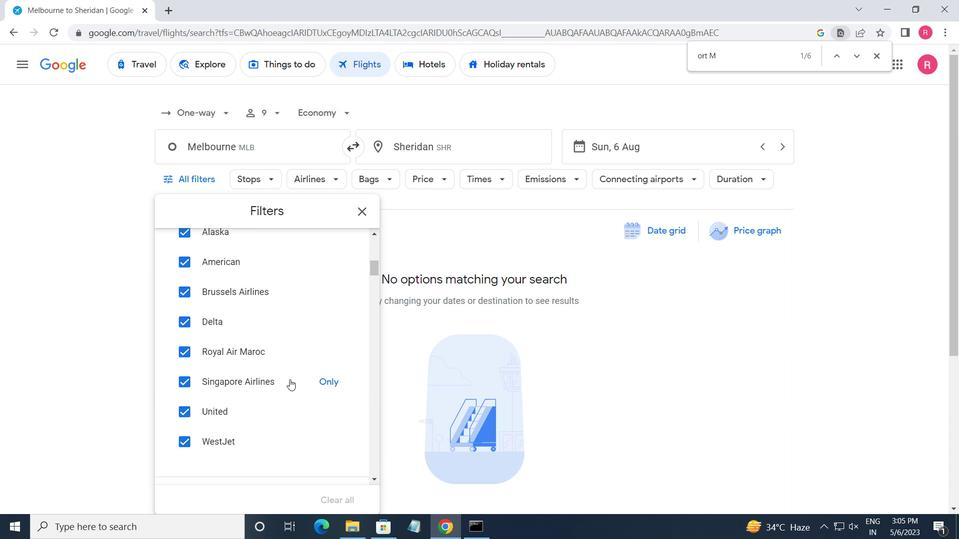 
Action: Mouse moved to (337, 320)
Screenshot: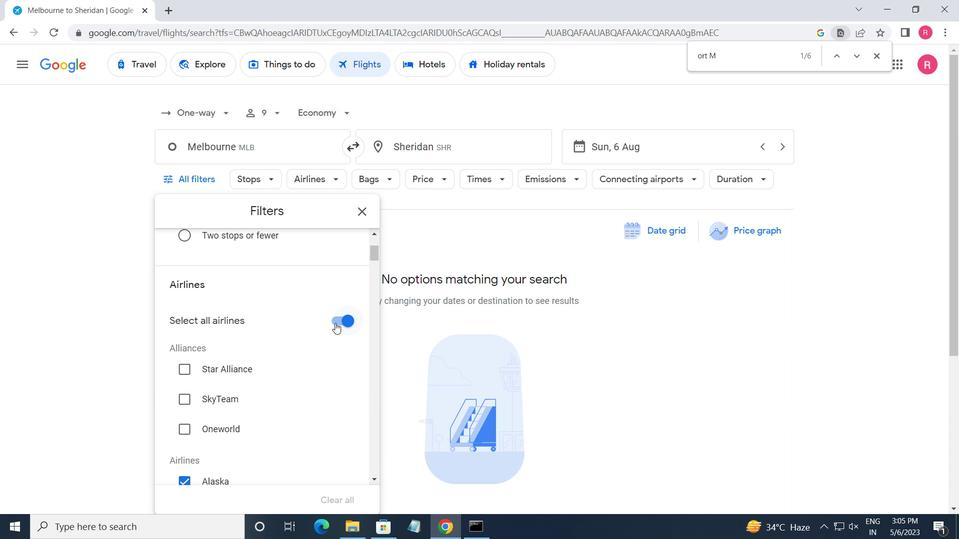 
Action: Mouse pressed left at (337, 320)
Screenshot: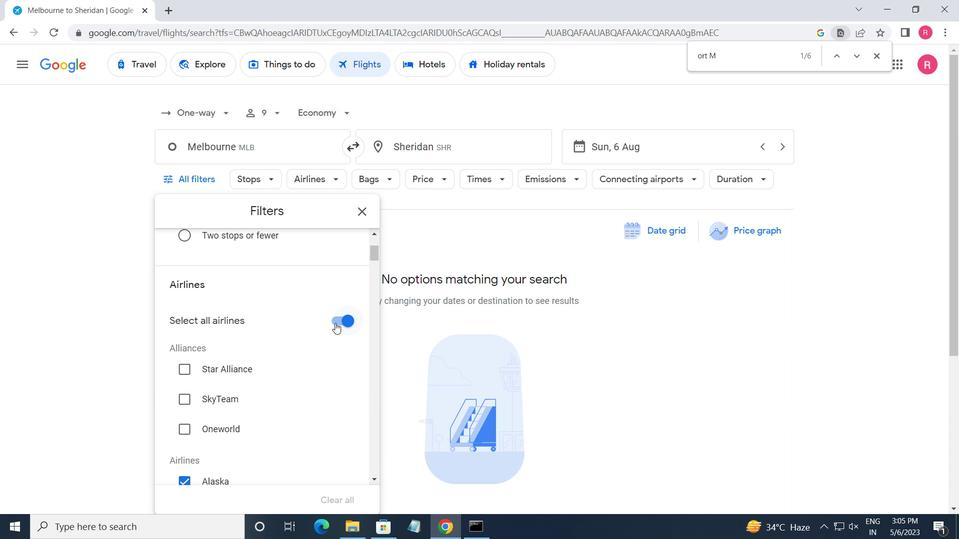 
Action: Mouse moved to (311, 402)
Screenshot: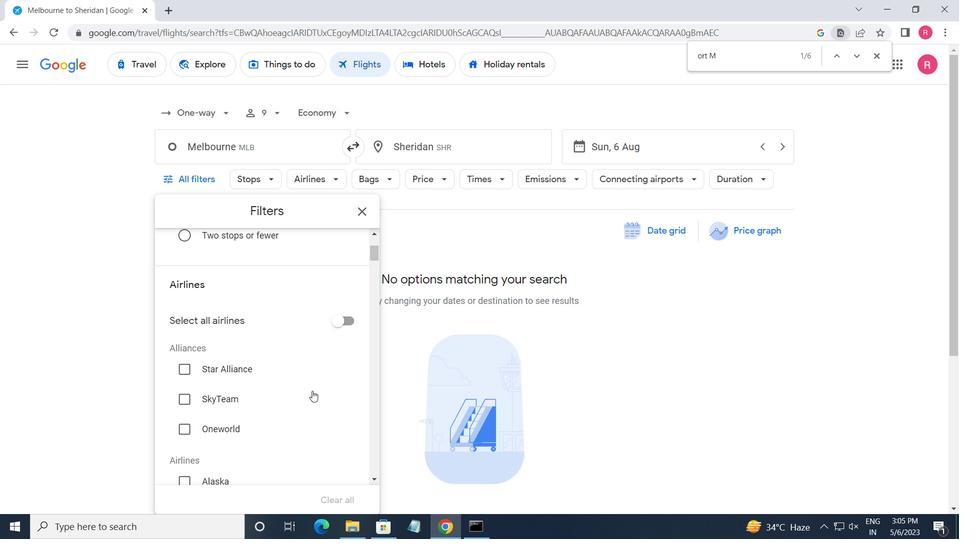 
Action: Mouse scrolled (311, 402) with delta (0, 0)
Screenshot: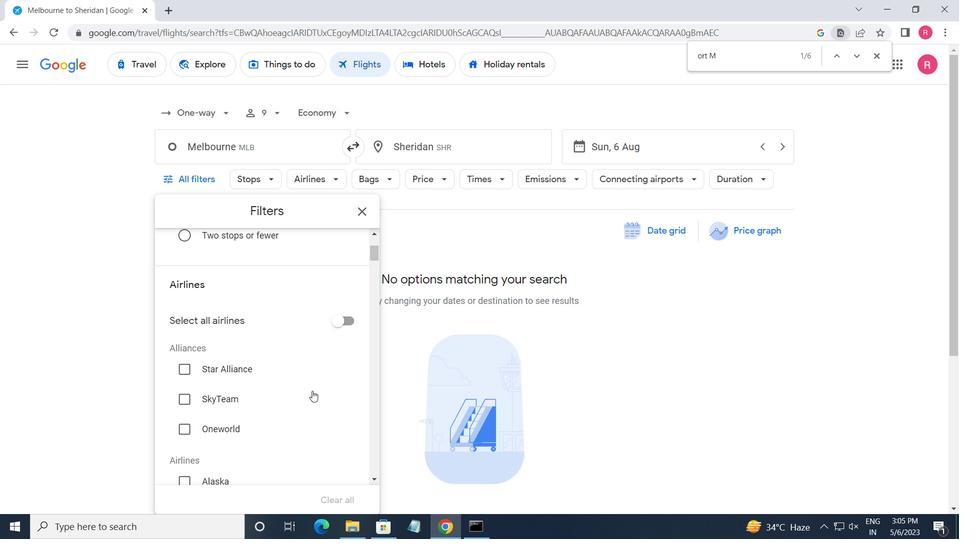
Action: Mouse moved to (311, 404)
Screenshot: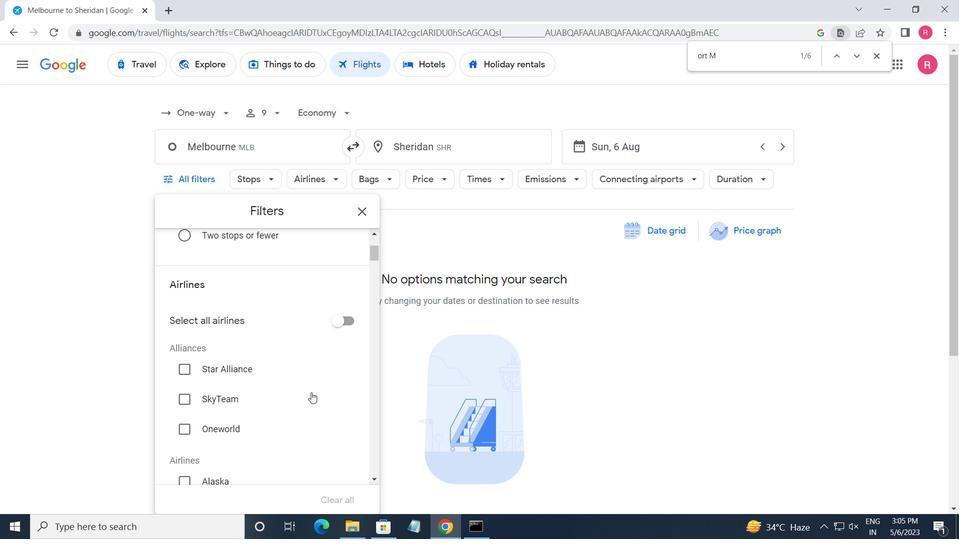 
Action: Mouse scrolled (311, 404) with delta (0, 0)
Screenshot: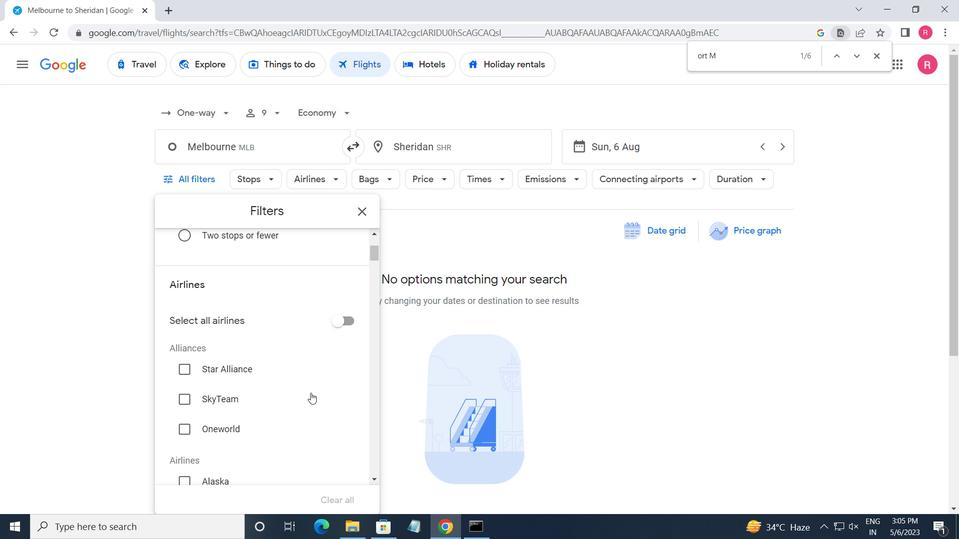 
Action: Mouse moved to (311, 404)
Screenshot: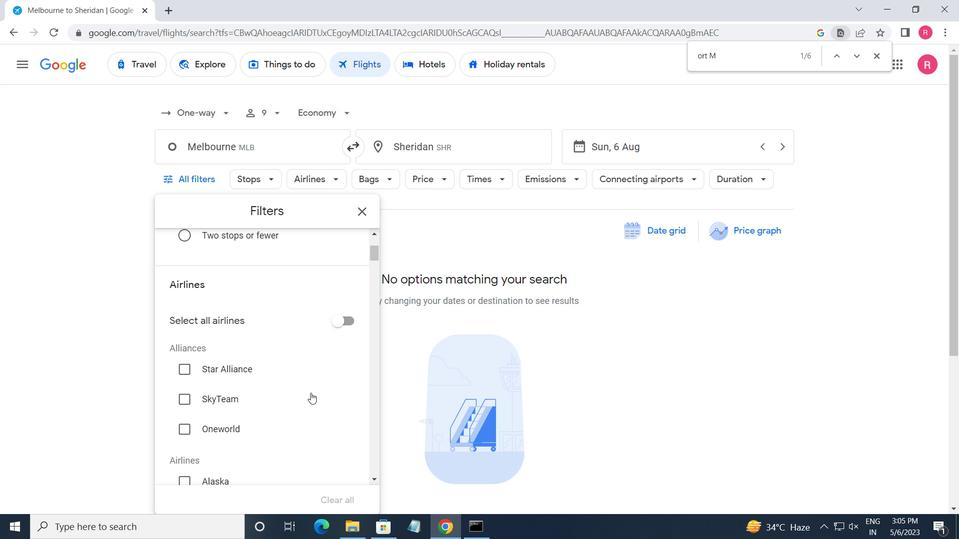 
Action: Mouse scrolled (311, 404) with delta (0, 0)
Screenshot: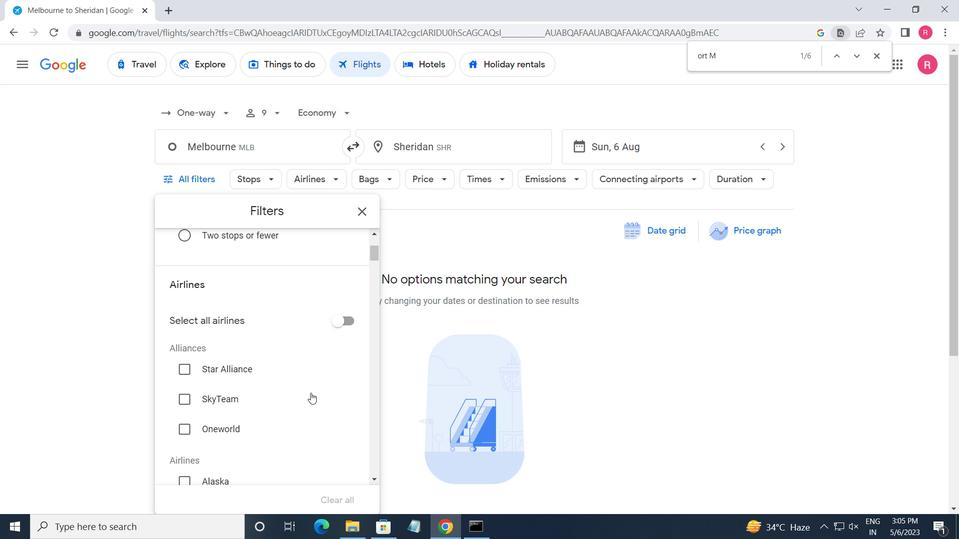 
Action: Mouse moved to (311, 405)
Screenshot: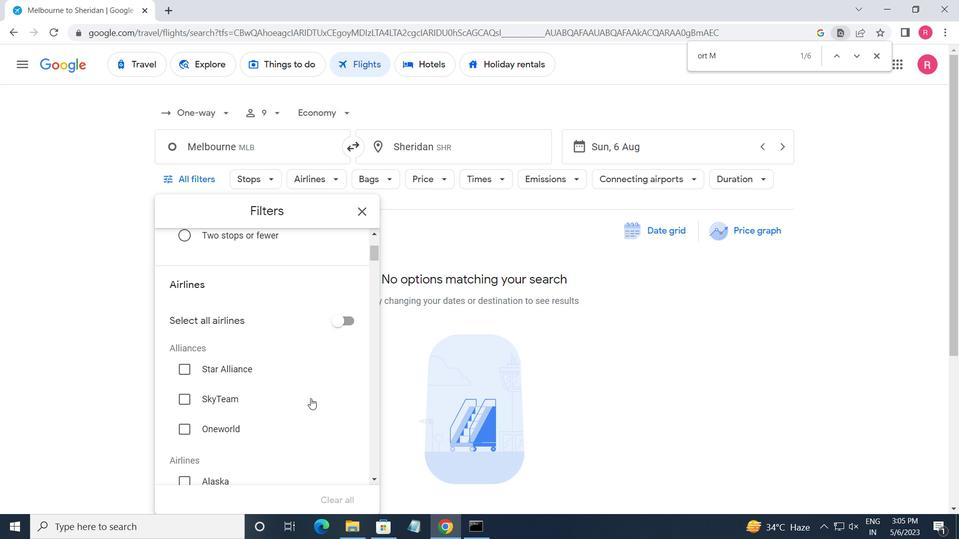 
Action: Mouse scrolled (311, 404) with delta (0, 0)
Screenshot: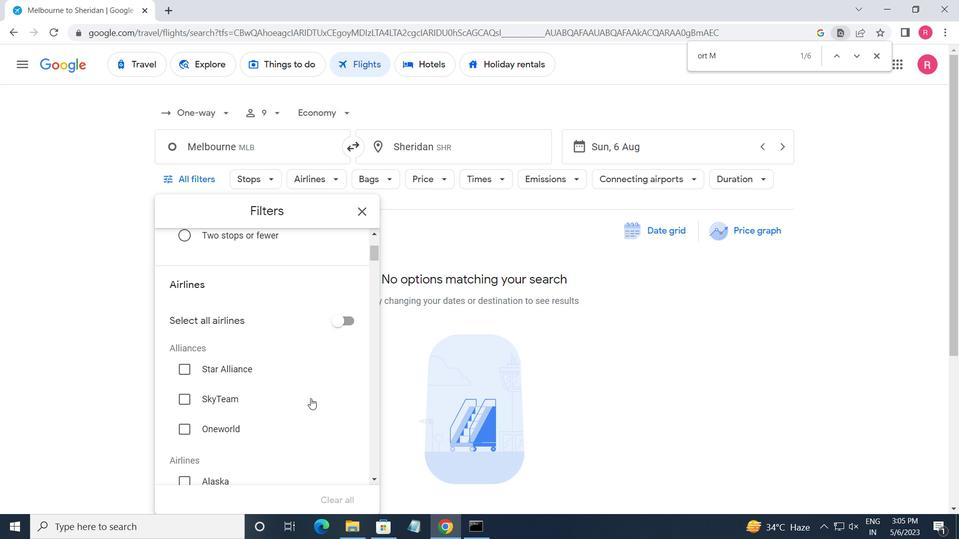 
Action: Mouse scrolled (311, 404) with delta (0, 0)
Screenshot: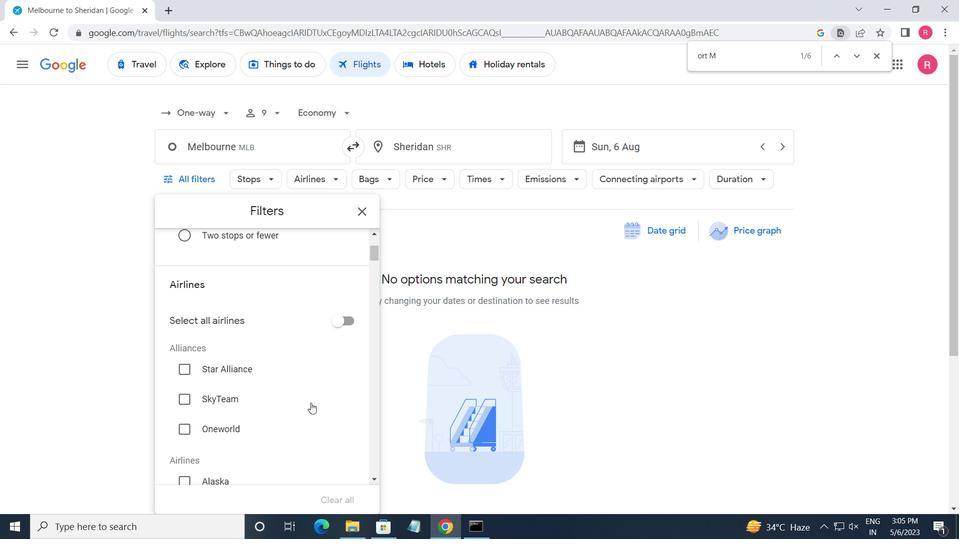 
Action: Mouse moved to (318, 403)
Screenshot: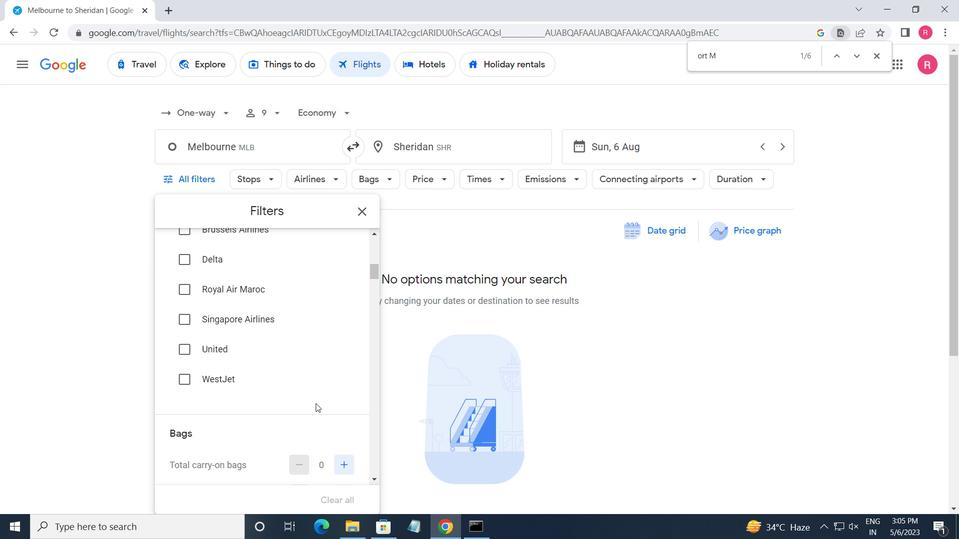
Action: Mouse scrolled (318, 402) with delta (0, 0)
Screenshot: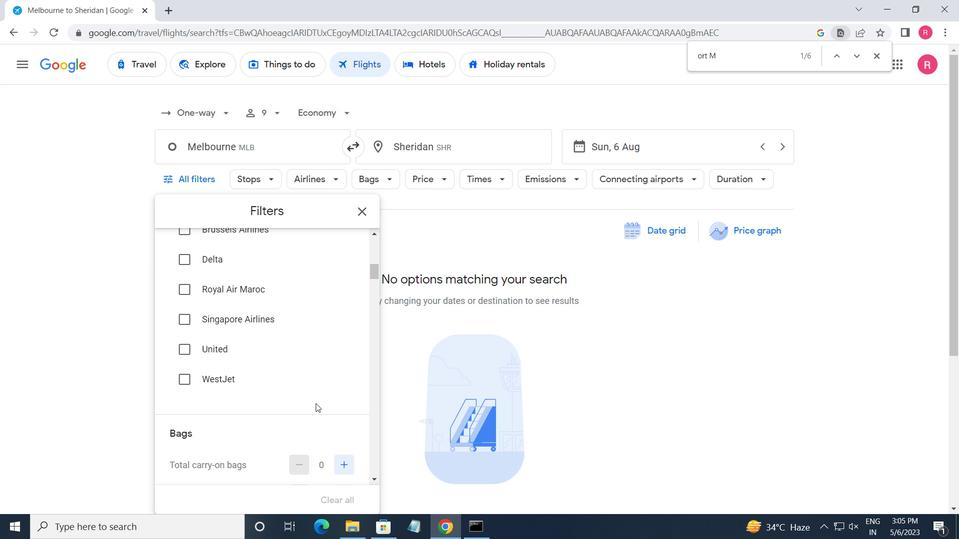 
Action: Mouse scrolled (318, 402) with delta (0, 0)
Screenshot: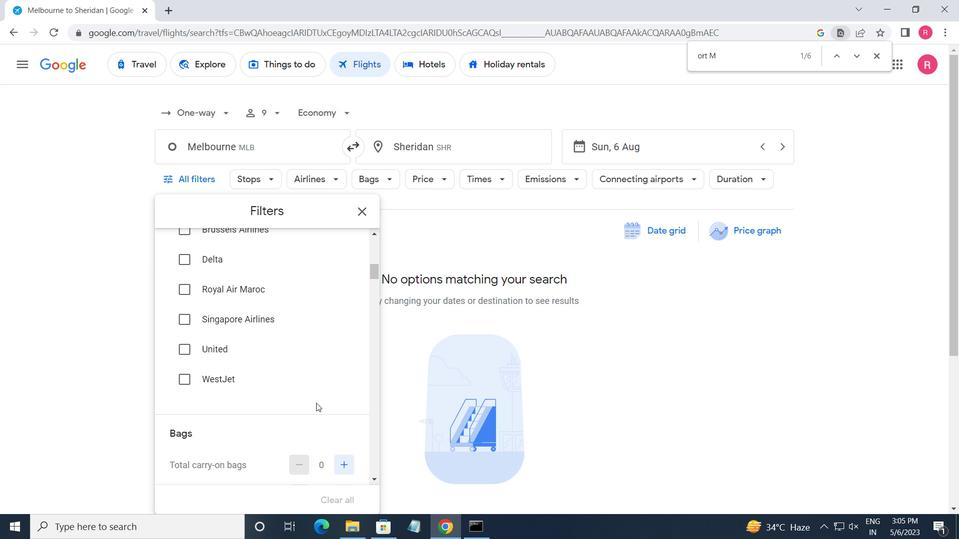 
Action: Mouse moved to (338, 380)
Screenshot: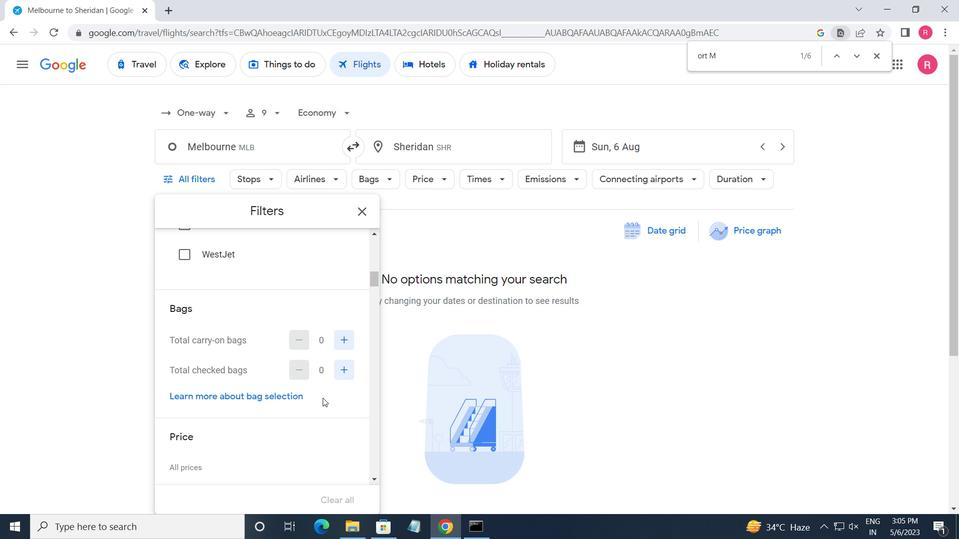 
Action: Mouse pressed left at (338, 380)
Screenshot: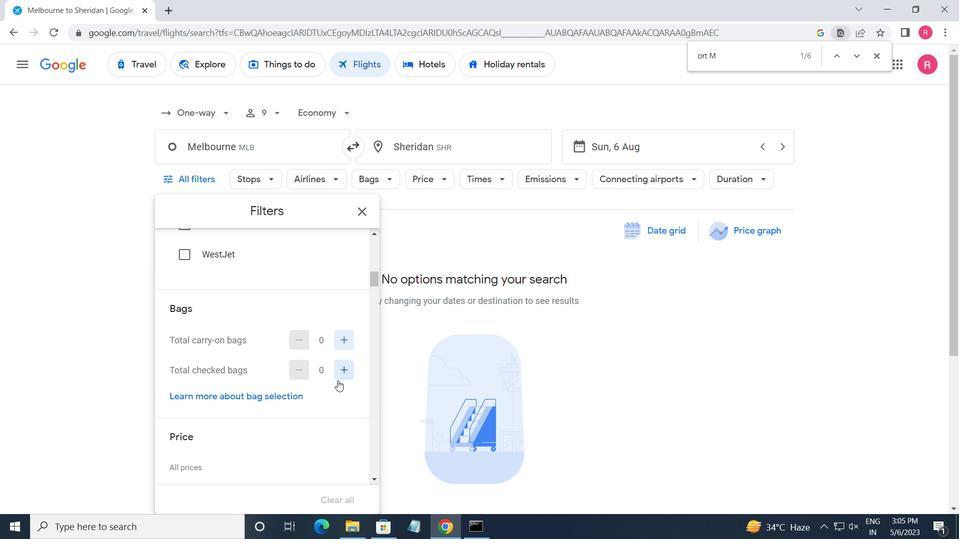 
Action: Mouse pressed left at (338, 380)
Screenshot: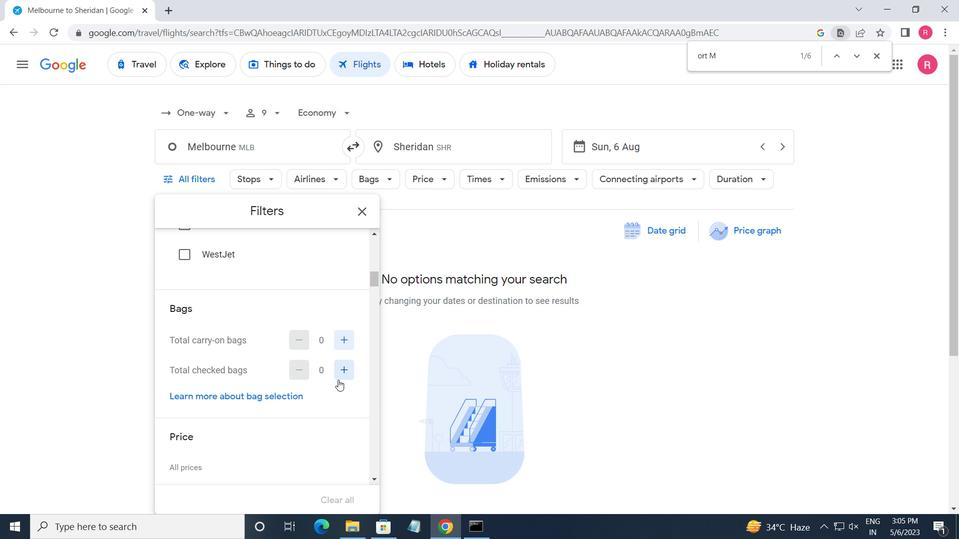 
Action: Mouse pressed left at (338, 380)
Screenshot: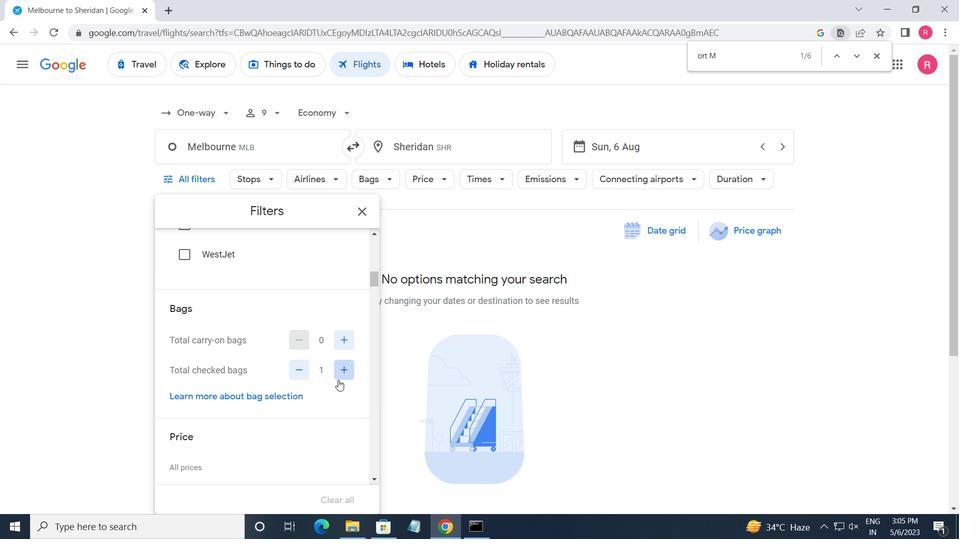 
Action: Mouse pressed left at (338, 380)
Screenshot: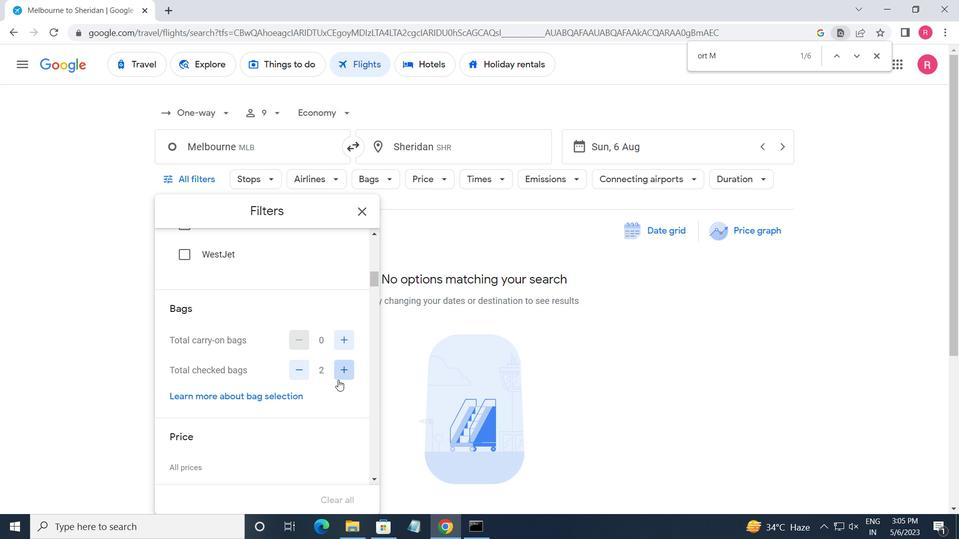 
Action: Mouse pressed left at (338, 380)
Screenshot: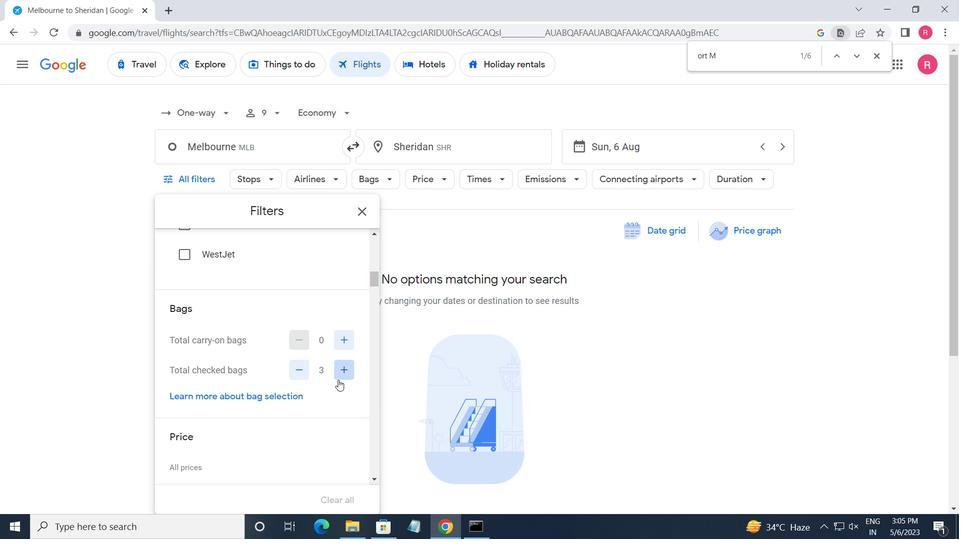 
Action: Mouse pressed left at (338, 380)
Screenshot: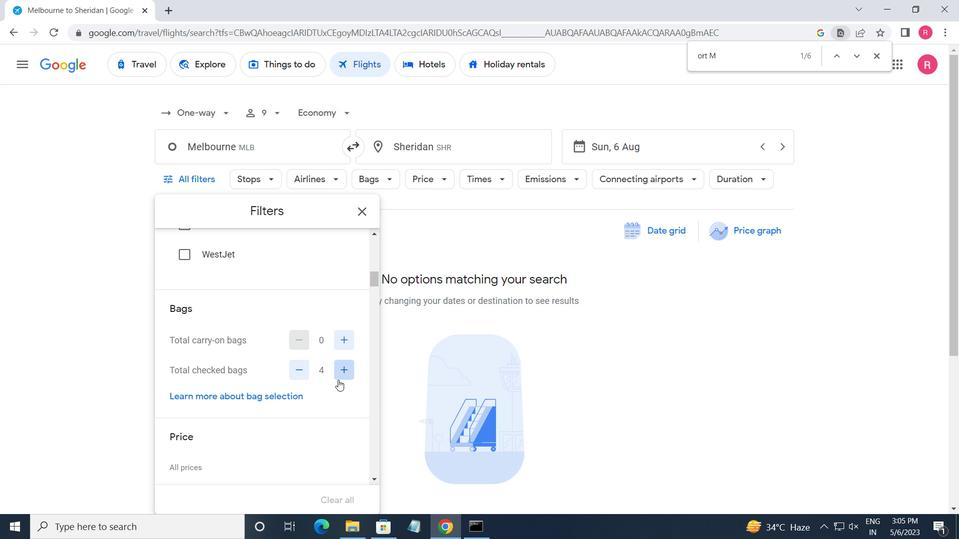 
Action: Mouse moved to (338, 379)
Screenshot: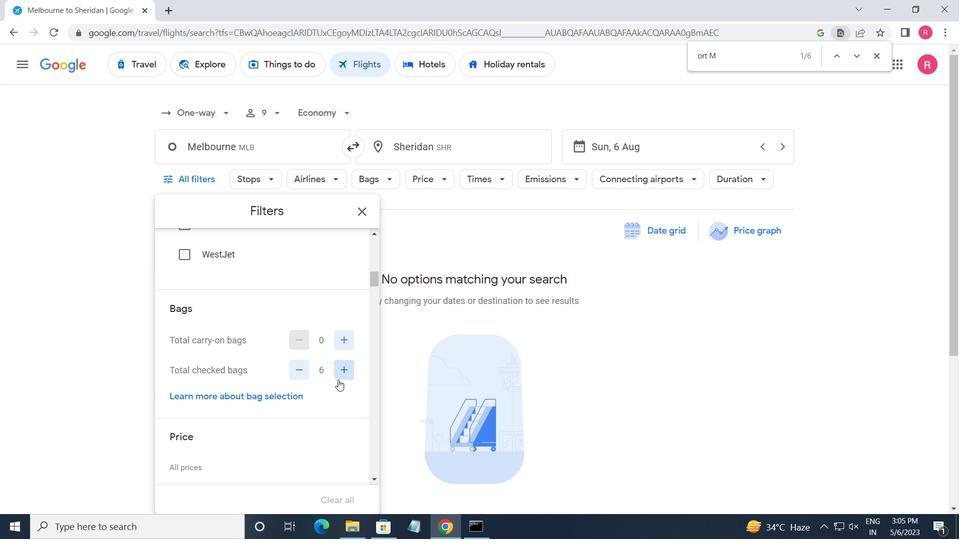 
Action: Mouse scrolled (338, 379) with delta (0, 0)
Screenshot: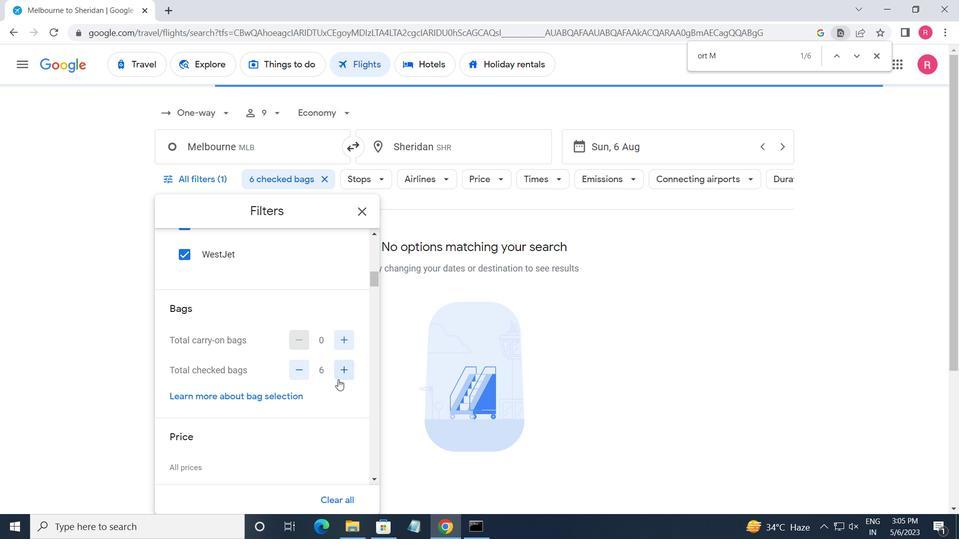 
Action: Mouse scrolled (338, 379) with delta (0, 0)
Screenshot: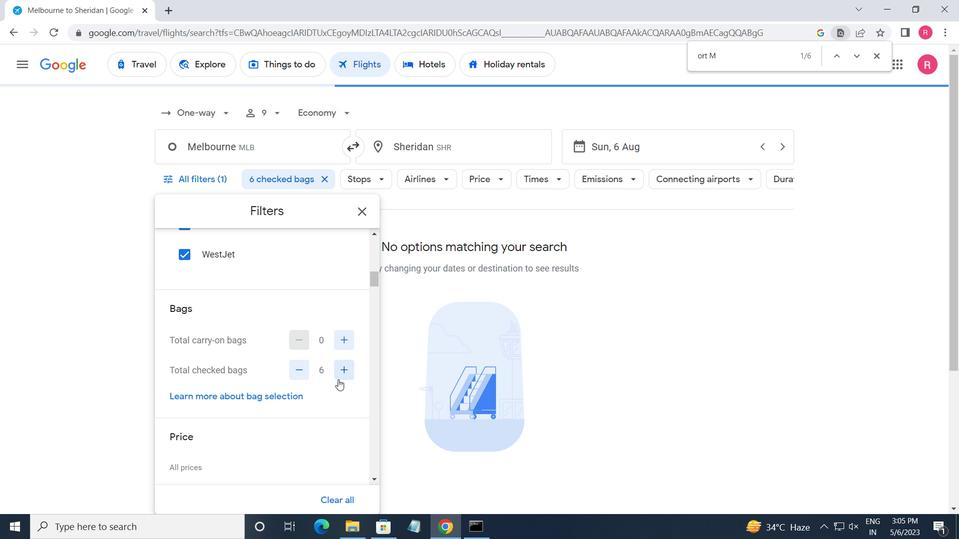 
Action: Mouse moved to (350, 373)
Screenshot: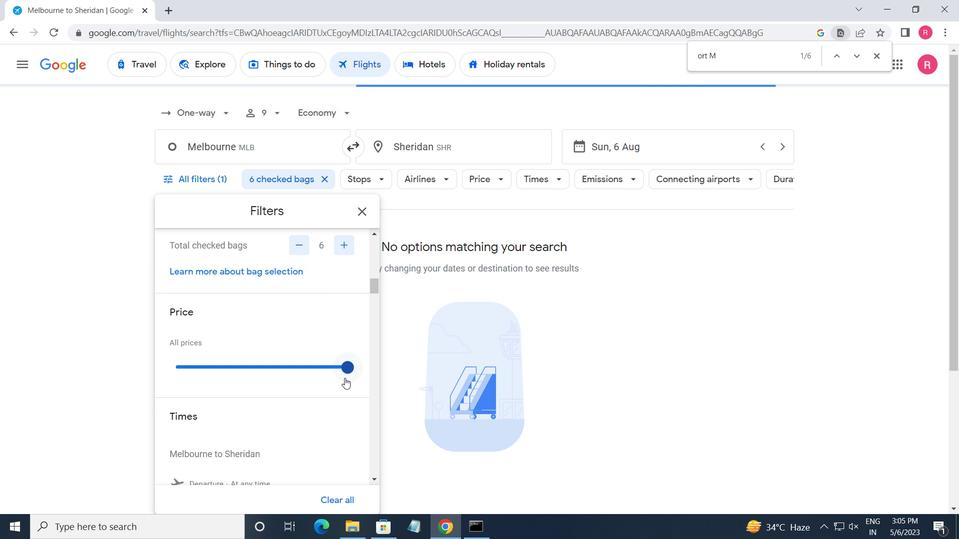 
Action: Mouse pressed left at (350, 373)
Screenshot: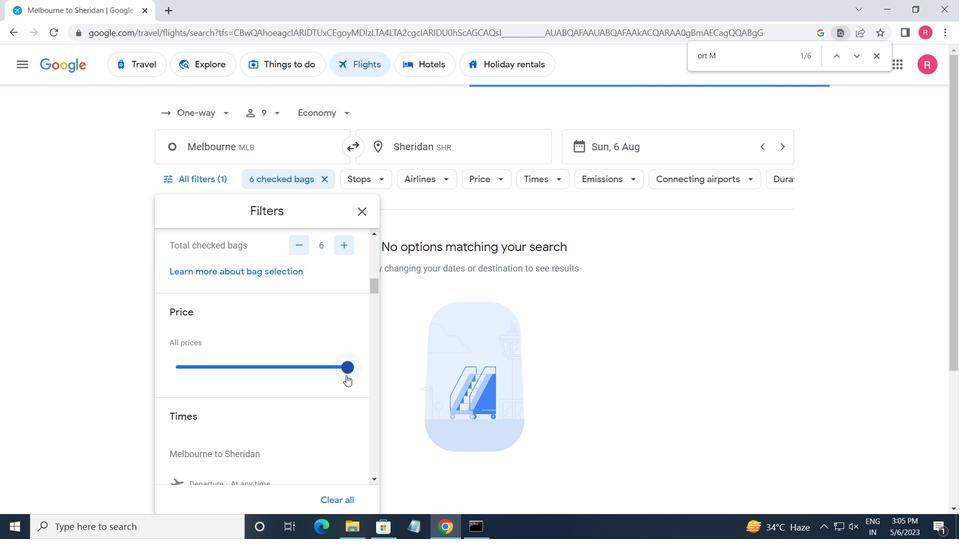 
Action: Mouse moved to (346, 372)
Screenshot: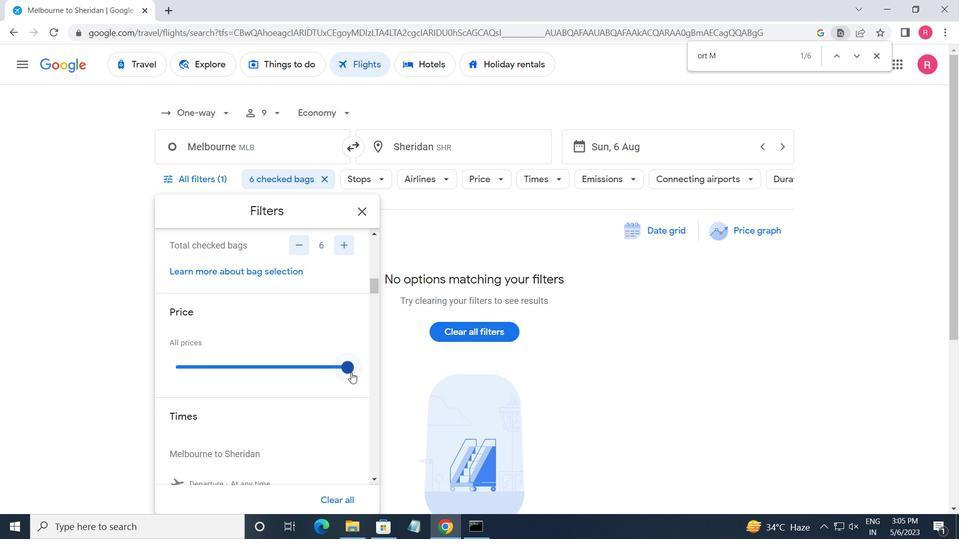 
Action: Mouse scrolled (346, 372) with delta (0, 0)
Screenshot: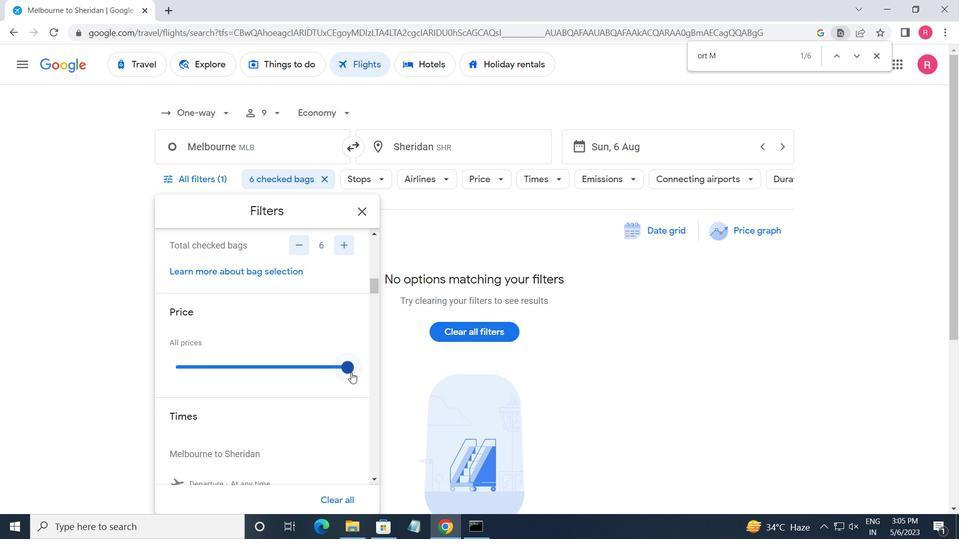 
Action: Mouse scrolled (346, 372) with delta (0, 0)
Screenshot: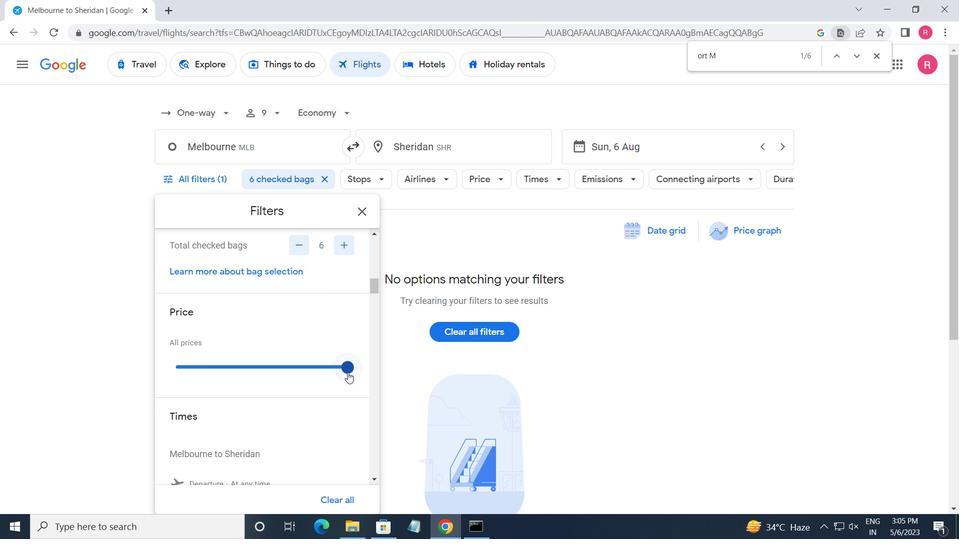 
Action: Mouse scrolled (346, 372) with delta (0, 0)
Screenshot: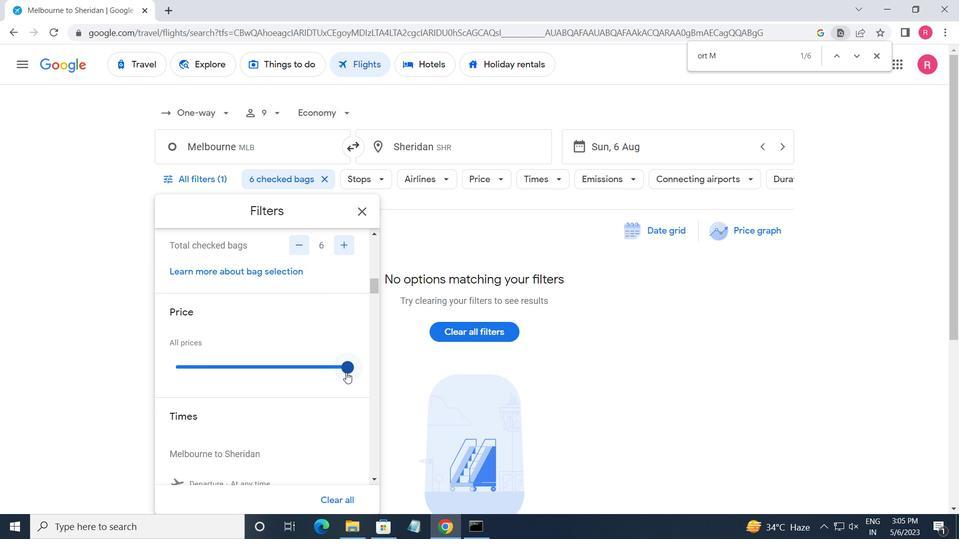 
Action: Mouse moved to (185, 325)
Screenshot: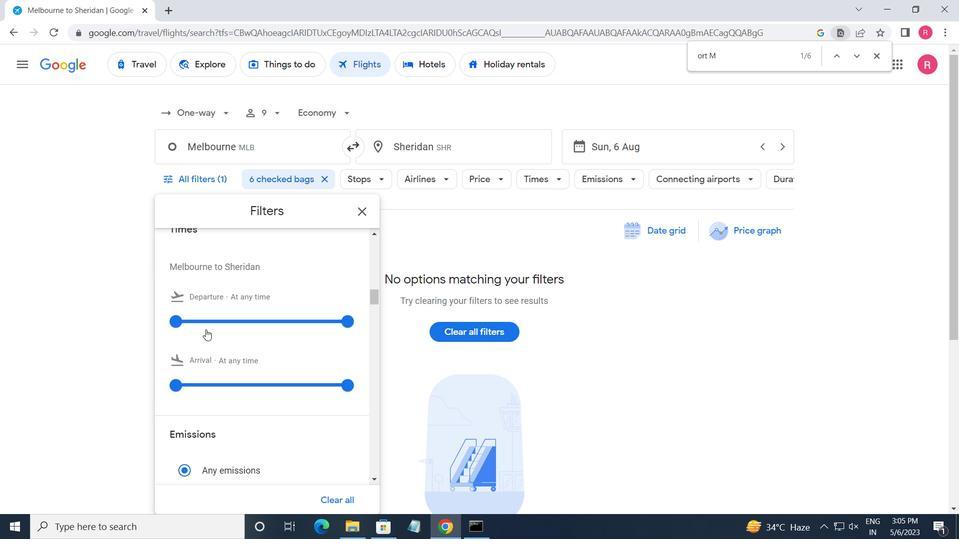 
Action: Mouse pressed left at (185, 325)
Screenshot: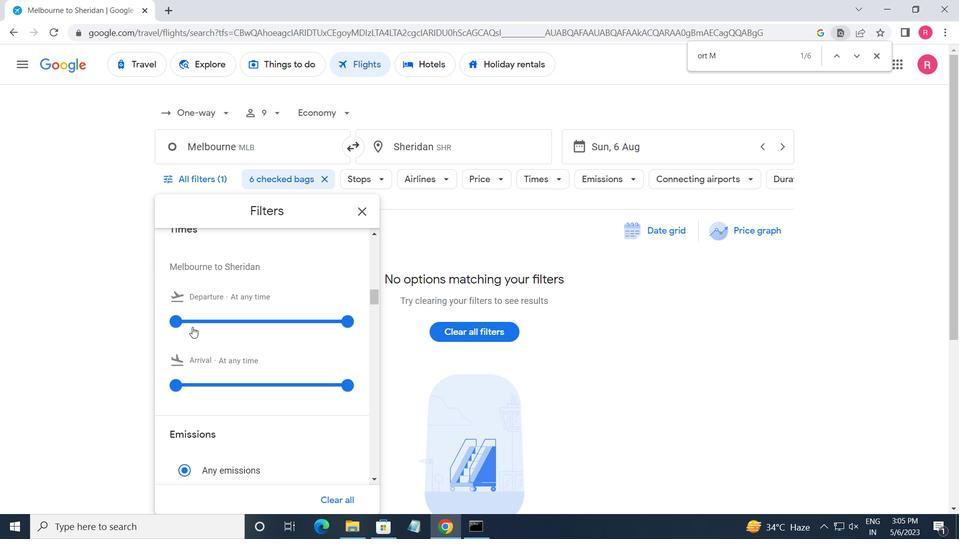 
Action: Mouse moved to (350, 325)
Screenshot: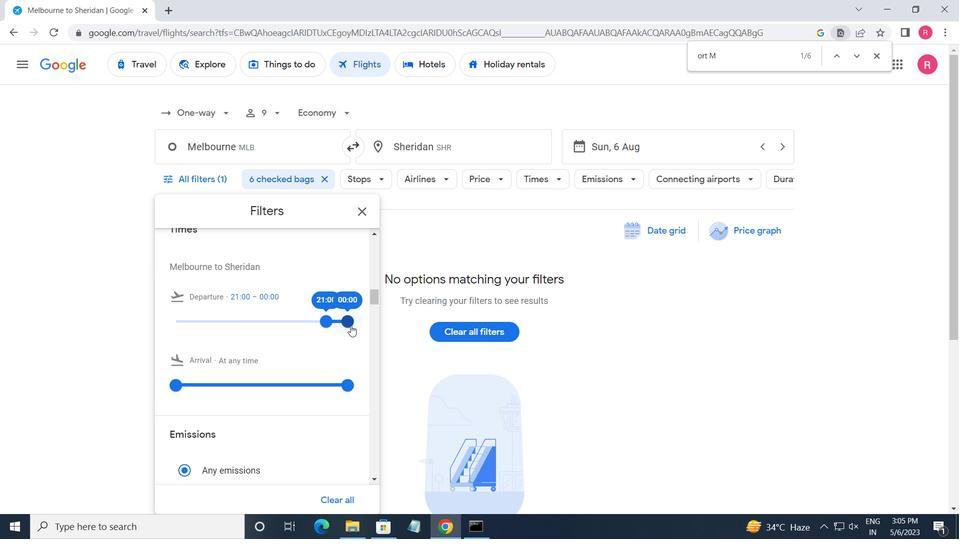 
Action: Mouse pressed left at (350, 325)
Screenshot: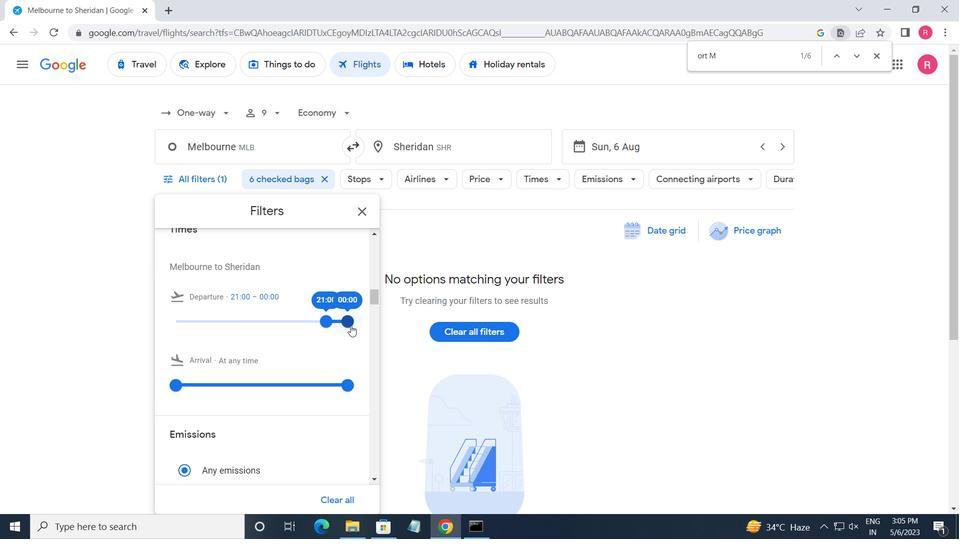 
Action: Mouse moved to (358, 218)
Screenshot: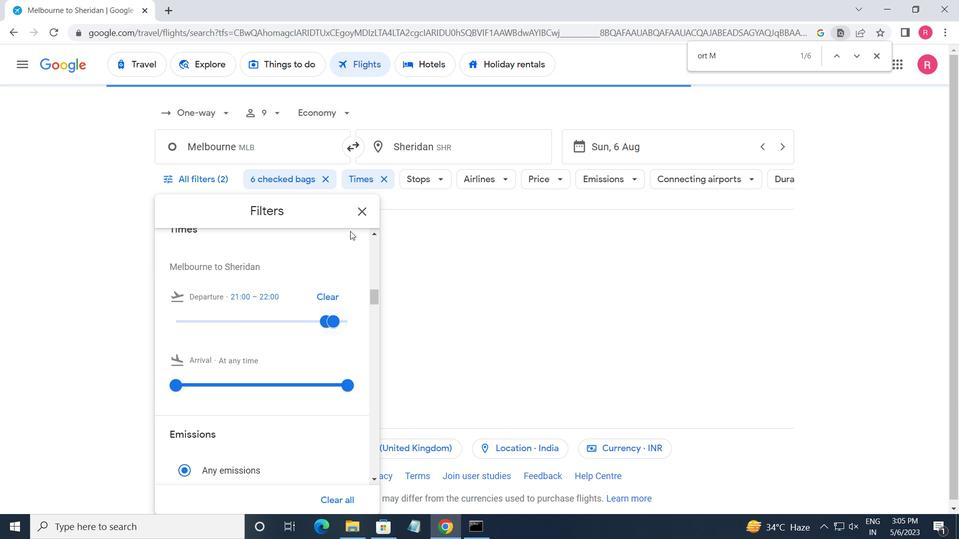 
Action: Mouse pressed left at (358, 218)
Screenshot: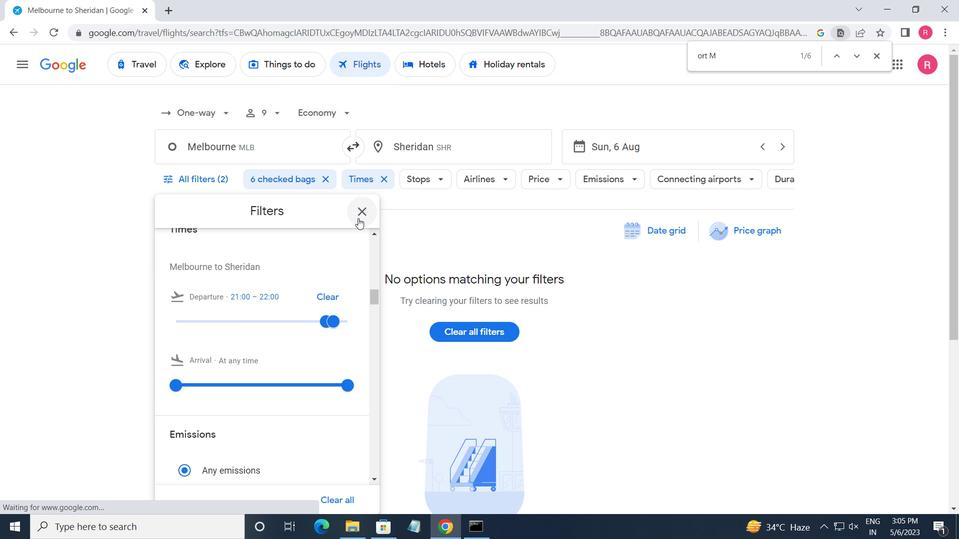 
Action: Mouse moved to (358, 218)
Screenshot: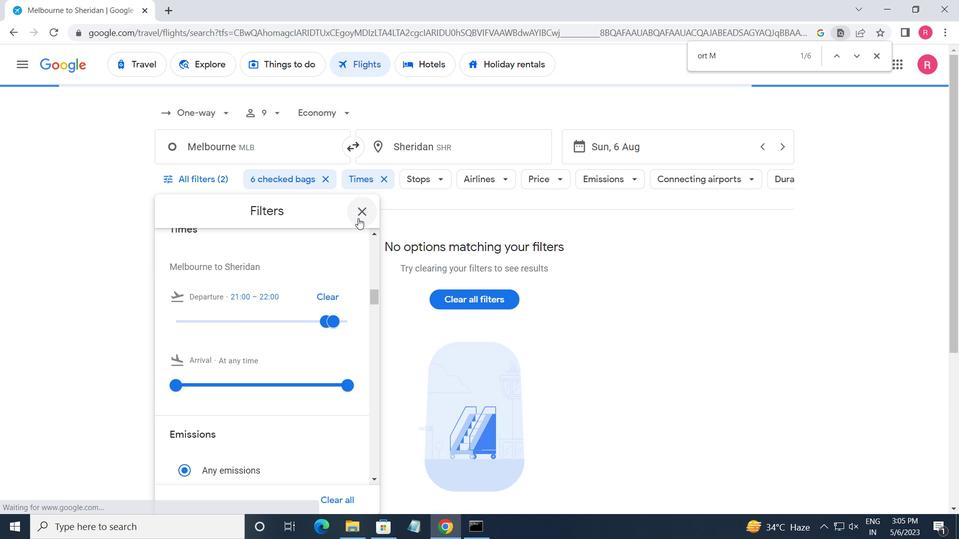 
